 Task: Add an event with the title Webinar: Advanced SEO Tactics, date ''2023/12/05'', time 7:00 AM to 9:00 AMand add a description: The retreat will kick off with an opening session where participants will be introduced to the objectives and benefits of team building. The facilitators will create a positive and inclusive environment, setting the tone for open communication, respect, and mutual support.Select event color  Peacock . Add location for the event as: Grand Hyatt Tokyo, Japan, logged in from the account softage.3@softage.netand send the event invitation to softage.10@softage.net and softage.1@softage.net. Set a reminder for the event Doesn''t repeat
Action: Mouse moved to (27, 83)
Screenshot: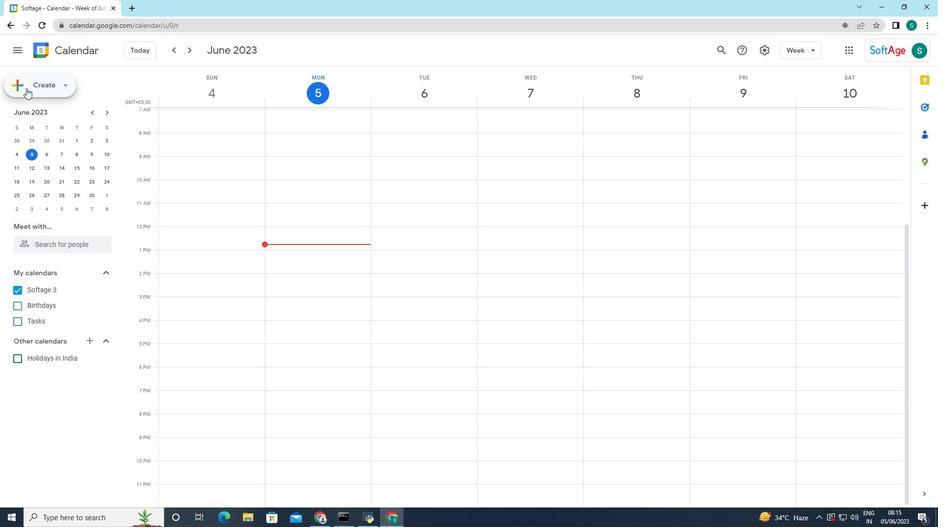 
Action: Mouse pressed left at (27, 83)
Screenshot: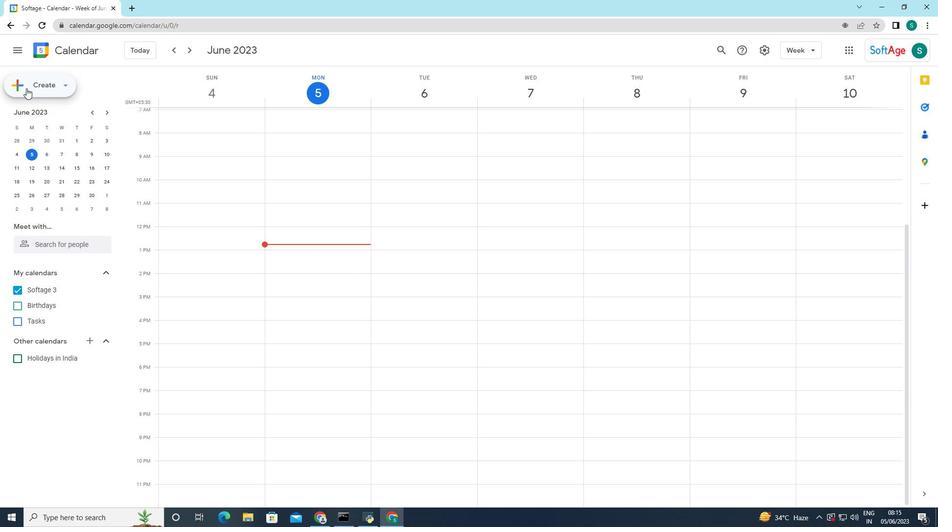 
Action: Mouse moved to (38, 114)
Screenshot: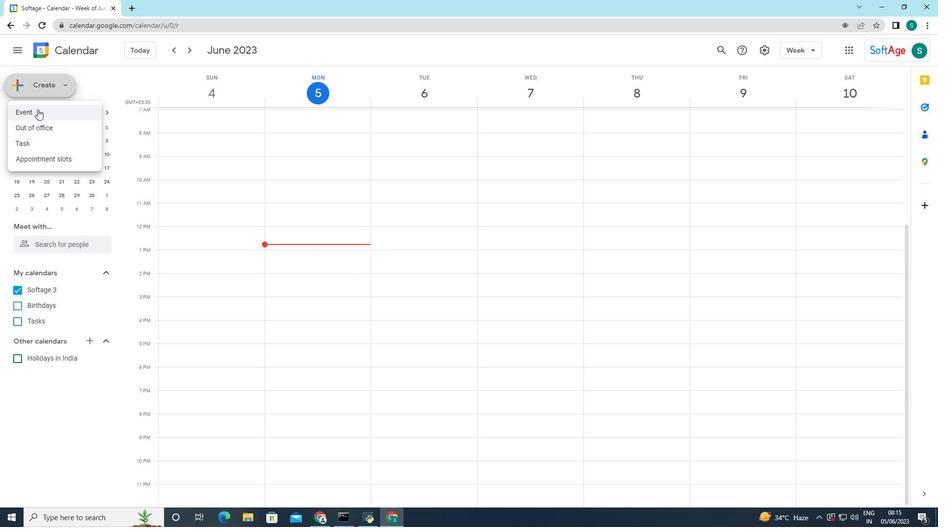 
Action: Mouse pressed left at (38, 114)
Screenshot: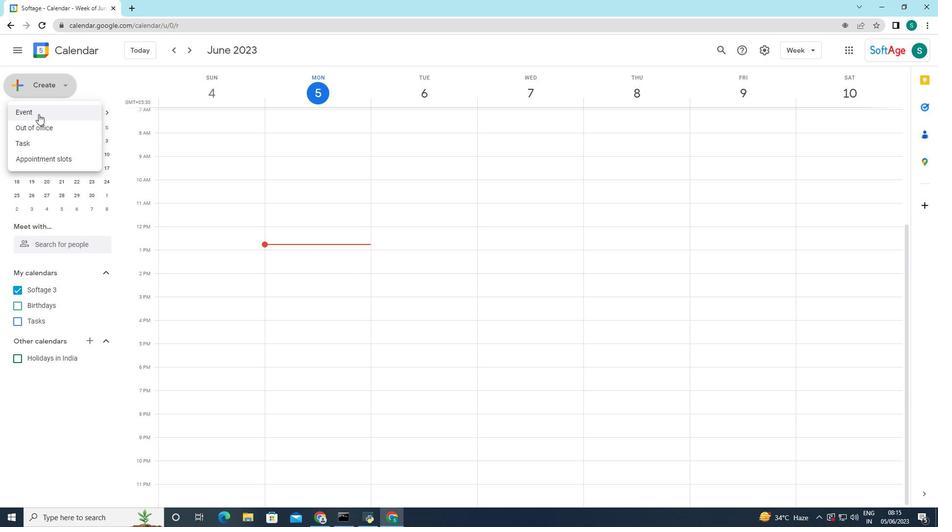 
Action: Mouse moved to (187, 378)
Screenshot: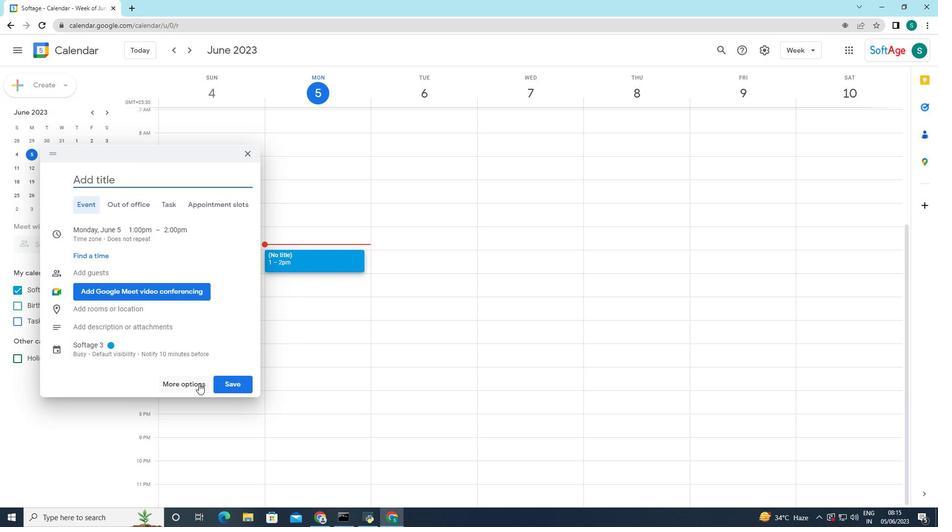 
Action: Mouse pressed left at (187, 378)
Screenshot: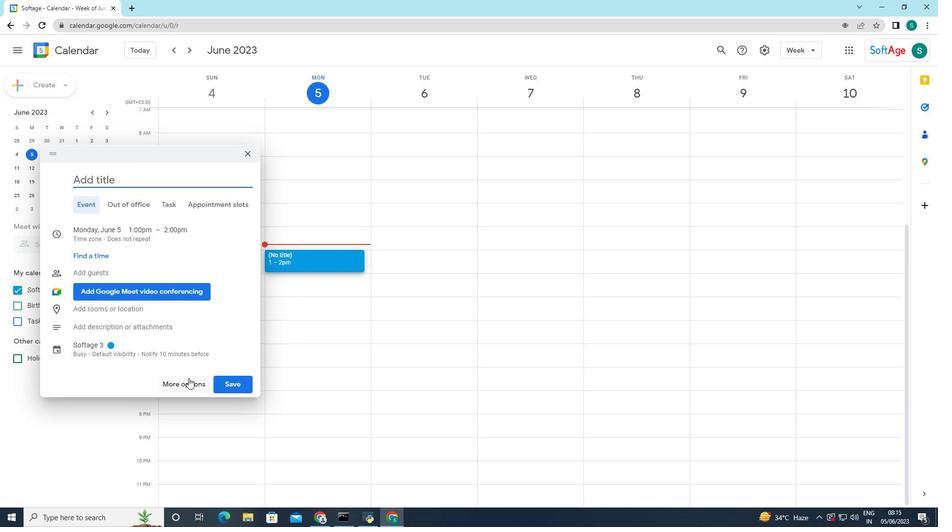 
Action: Mouse moved to (60, 50)
Screenshot: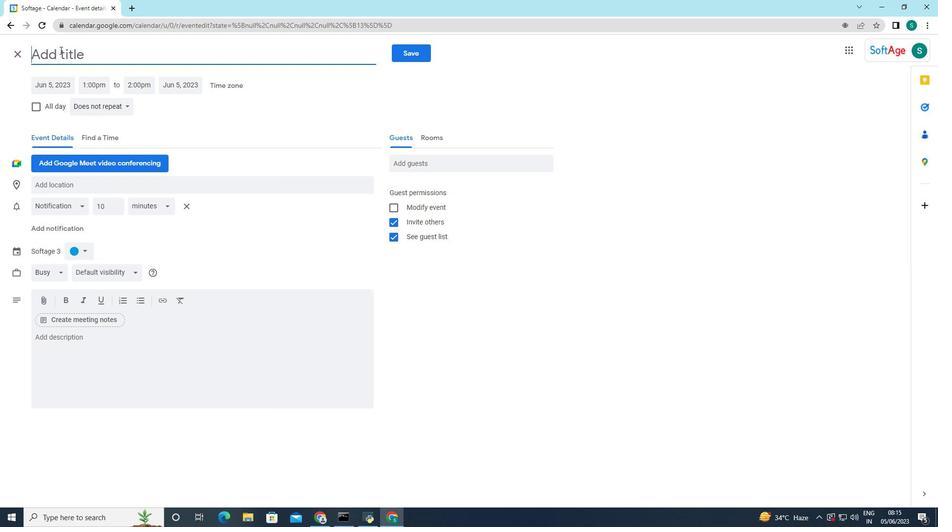 
Action: Mouse pressed left at (60, 50)
Screenshot: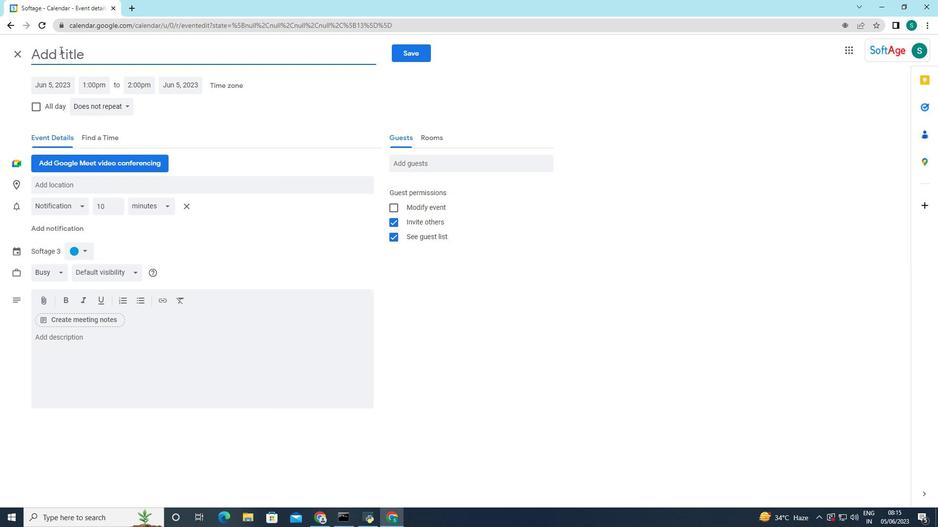 
Action: Key pressed <Key.caps_lock>W<Key.caps_lock>eb<Key.caps_lock><Key.caps_lock>inar<Key.shift_r>:<Key.space><Key.caps_lock>A<Key.caps_lock>dvanced<Key.space><Key.caps_lock>SEO<Key.caps_lock><Key.space><Key.caps_lock>T<Key.caps_lock>r<Key.backspace>actics
Screenshot: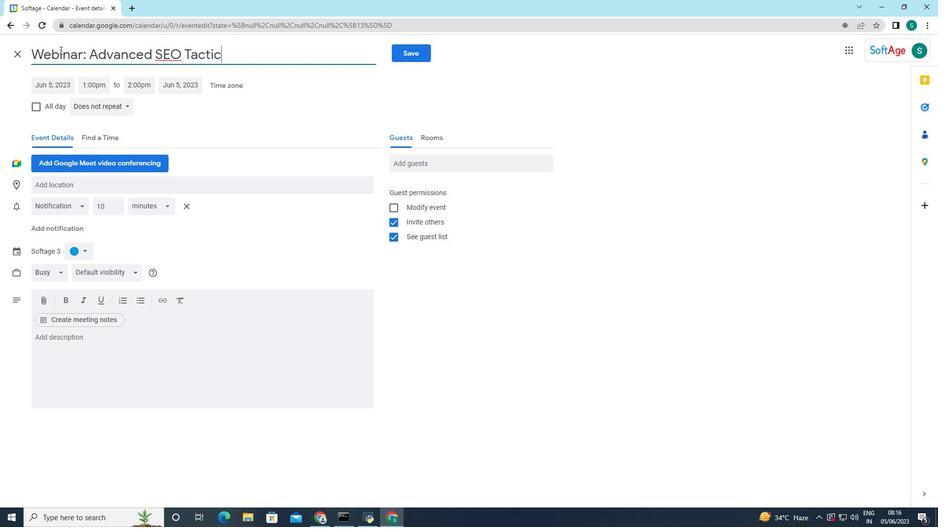 
Action: Mouse moved to (224, 109)
Screenshot: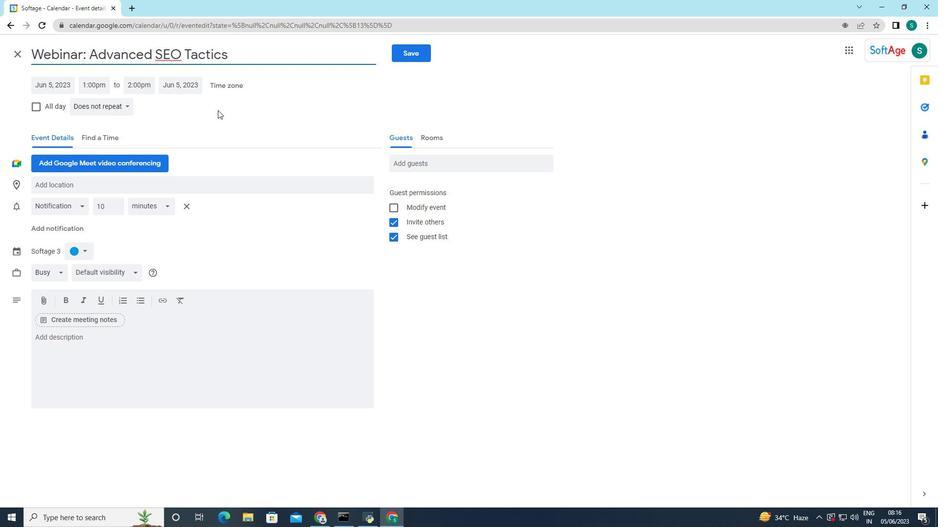 
Action: Mouse pressed left at (224, 109)
Screenshot: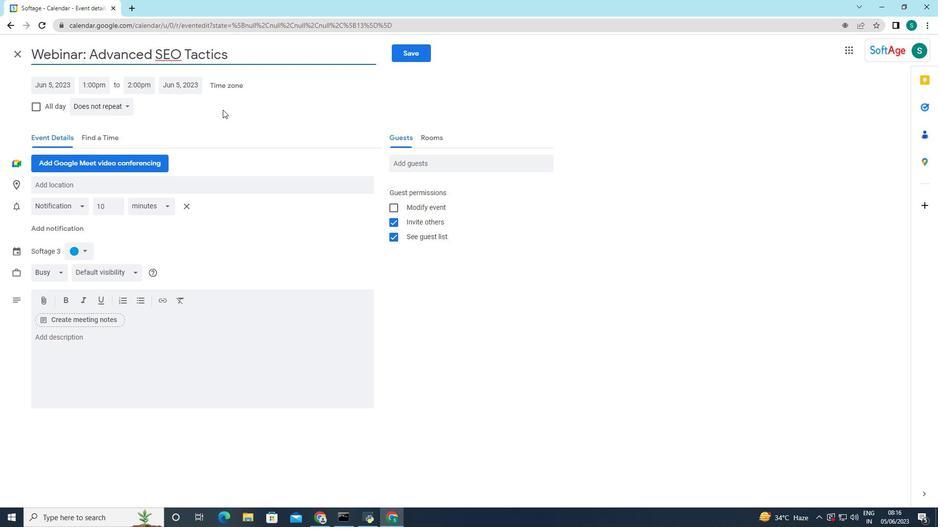 
Action: Mouse moved to (57, 87)
Screenshot: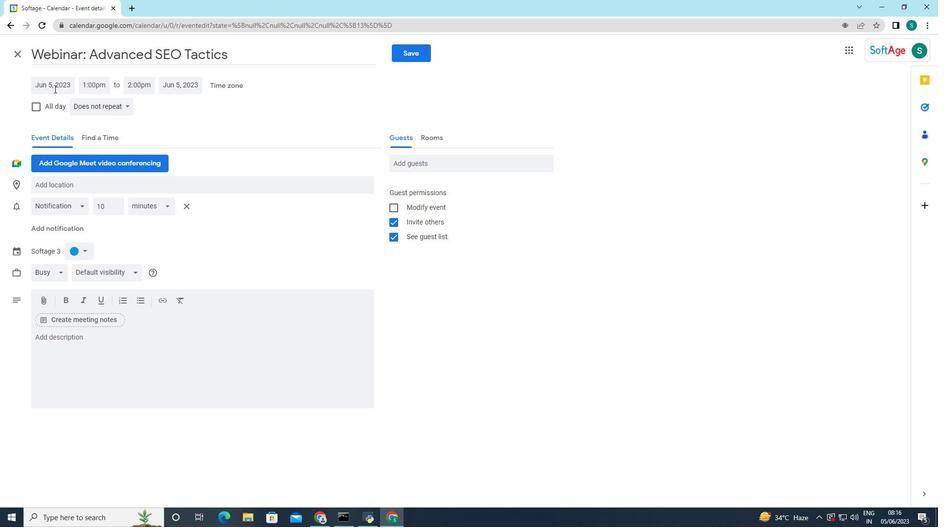 
Action: Mouse pressed left at (57, 87)
Screenshot: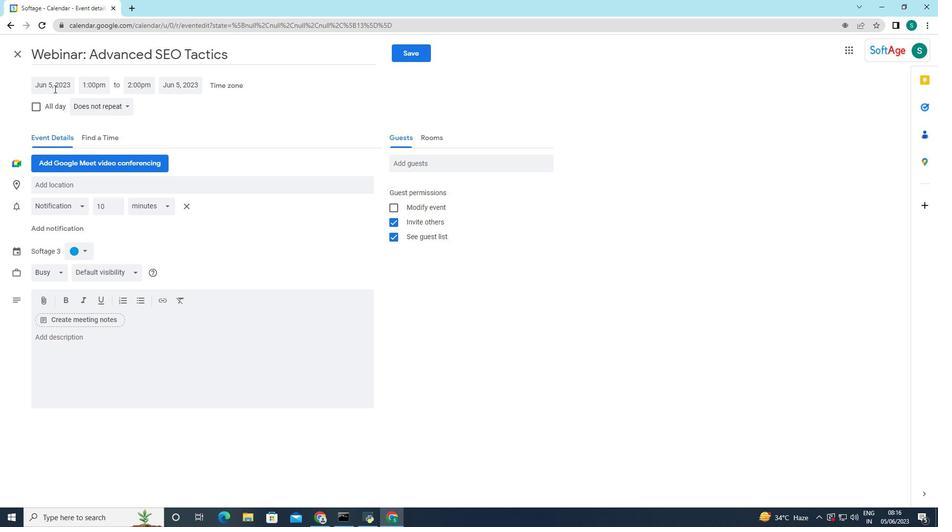 
Action: Mouse moved to (152, 106)
Screenshot: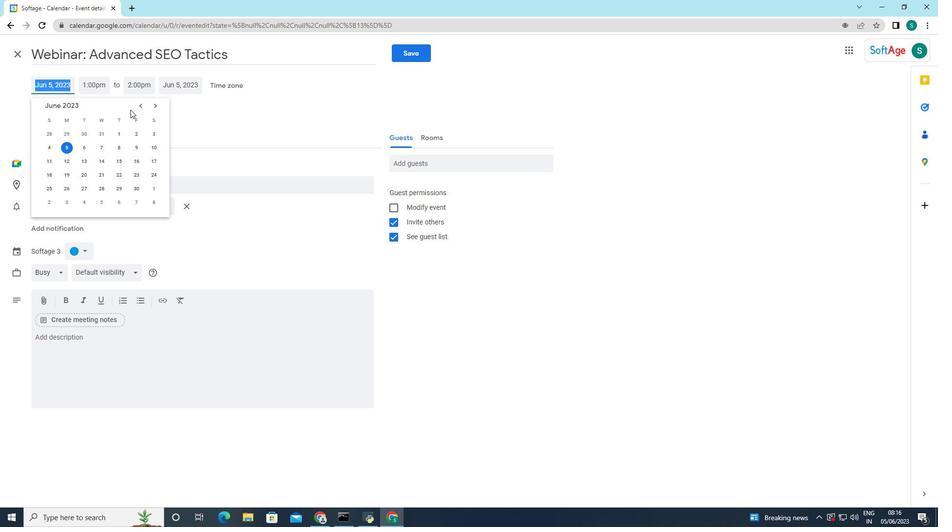 
Action: Mouse pressed left at (152, 106)
Screenshot: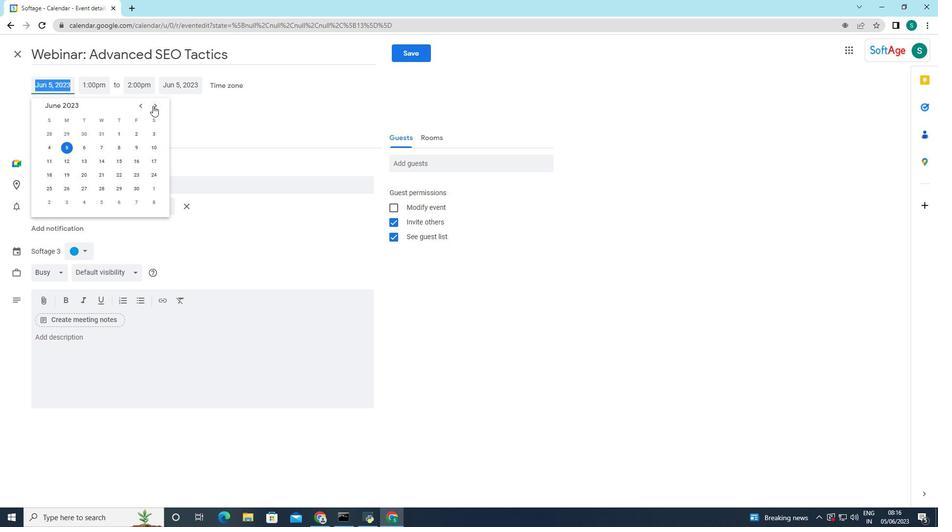 
Action: Mouse pressed left at (152, 106)
Screenshot: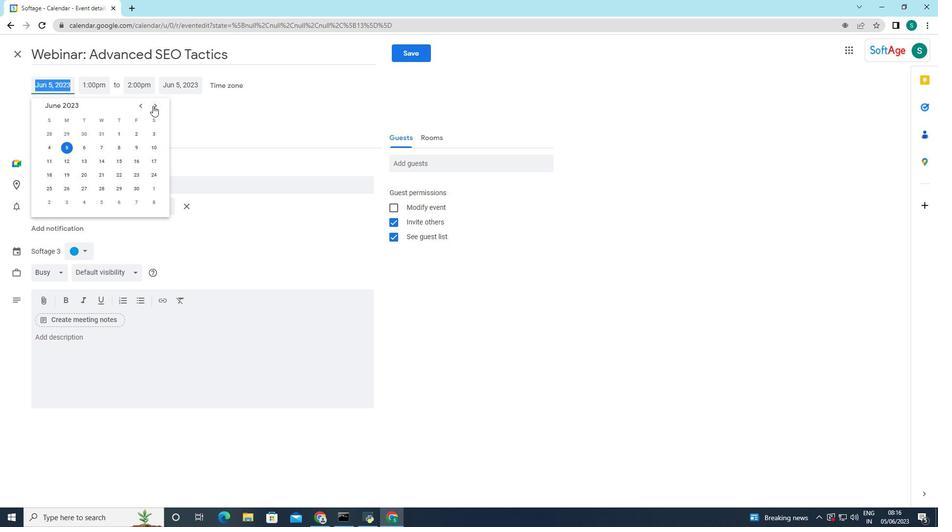 
Action: Mouse pressed left at (152, 106)
Screenshot: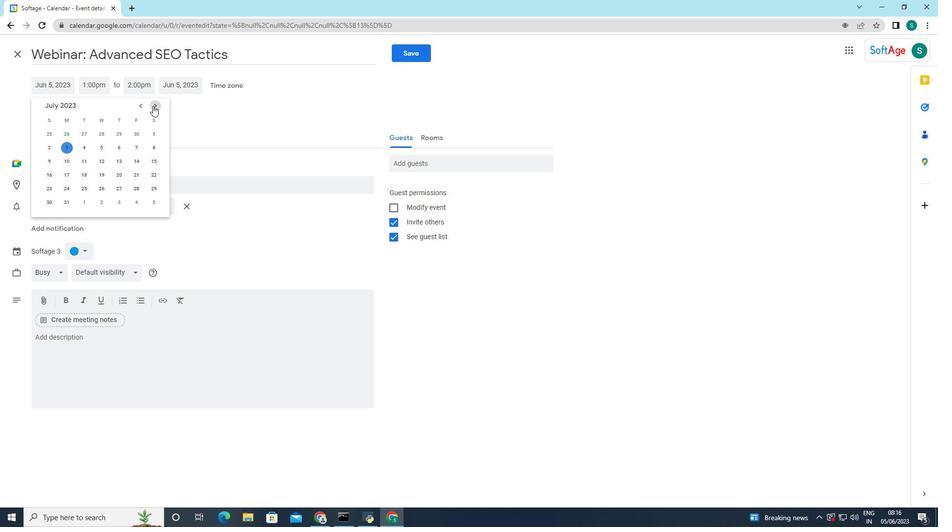 
Action: Mouse pressed left at (152, 106)
Screenshot: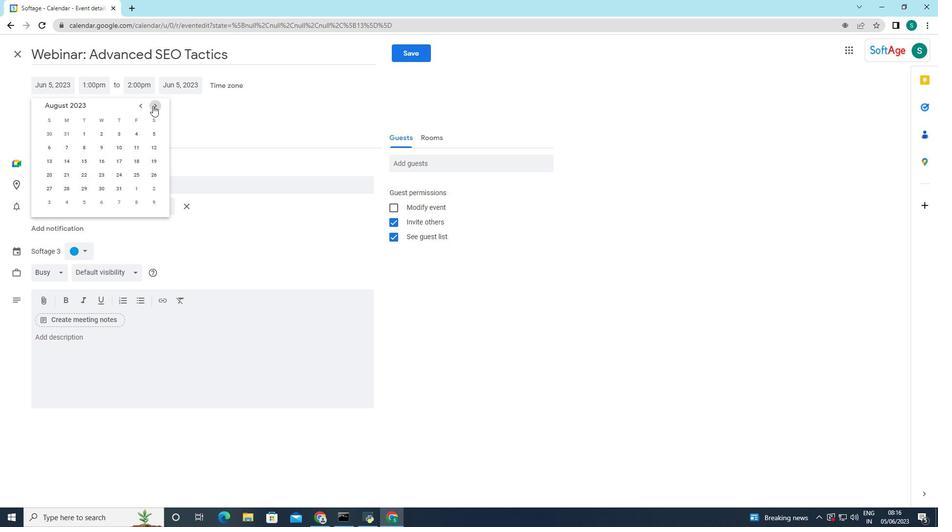 
Action: Mouse pressed left at (152, 106)
Screenshot: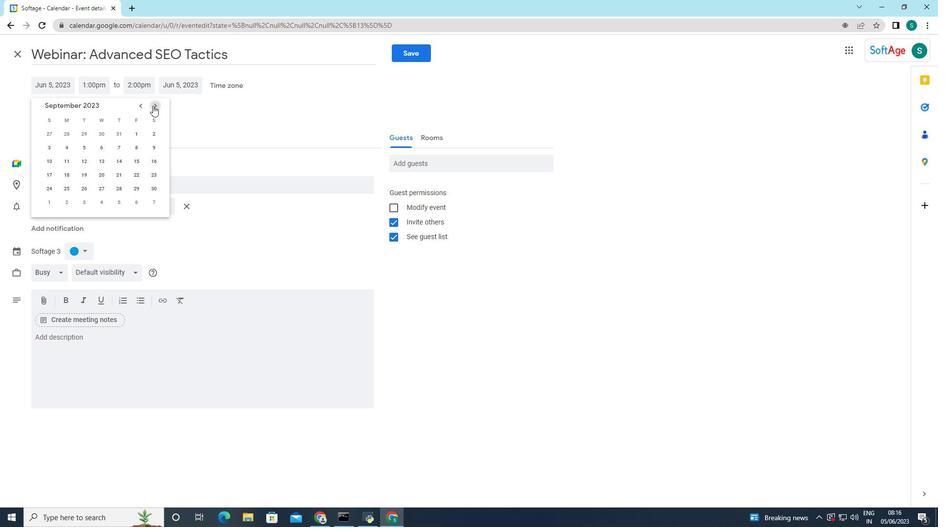 
Action: Mouse pressed left at (152, 106)
Screenshot: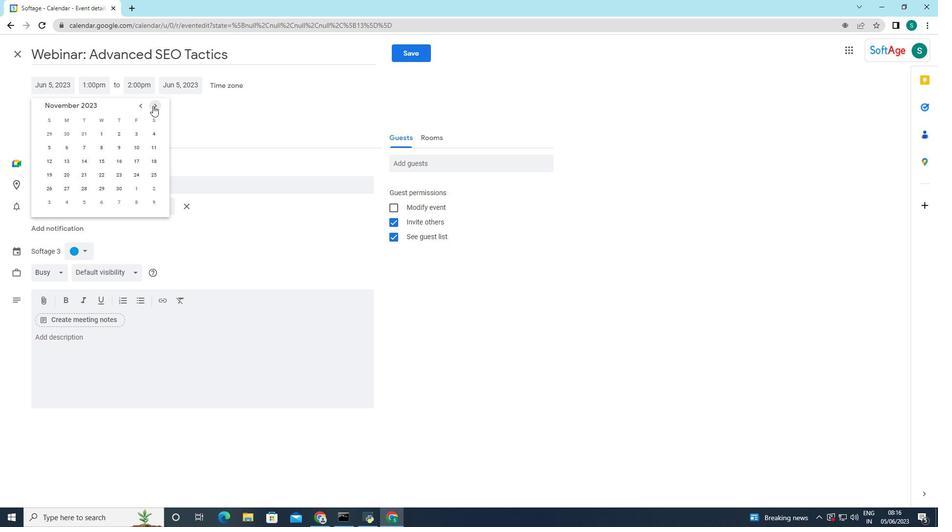 
Action: Mouse pressed left at (152, 106)
Screenshot: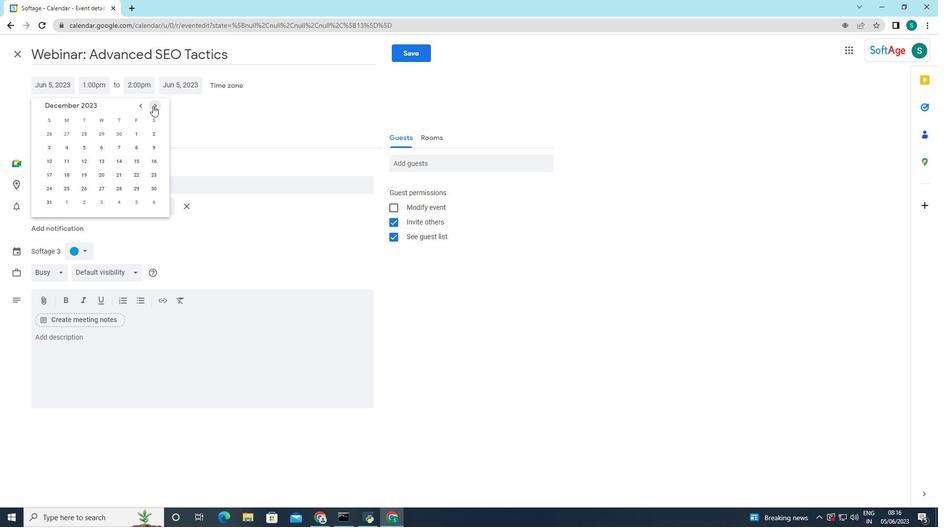 
Action: Mouse pressed left at (152, 106)
Screenshot: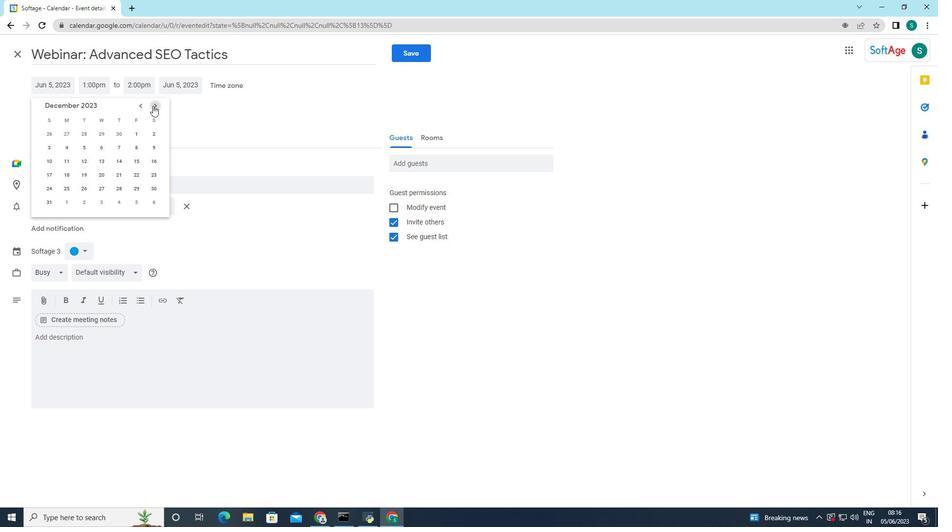 
Action: Mouse pressed left at (152, 106)
Screenshot: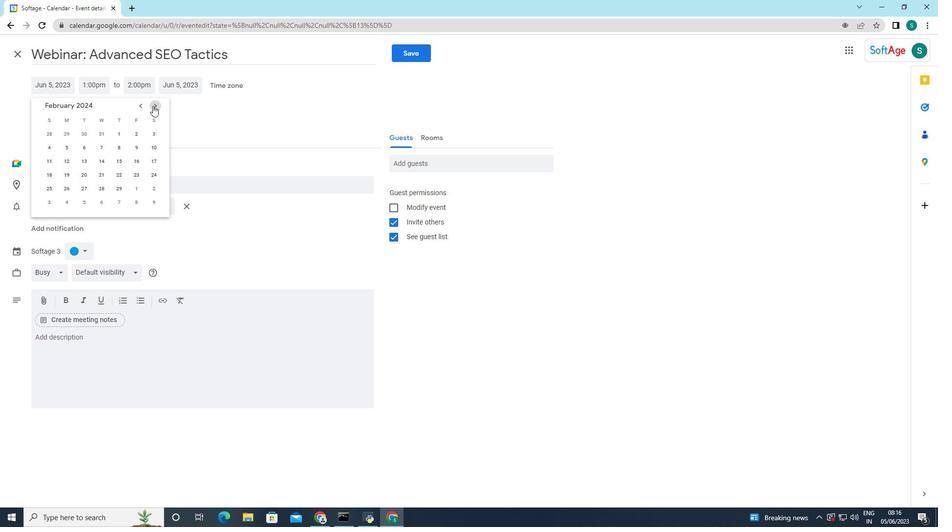 
Action: Mouse moved to (144, 106)
Screenshot: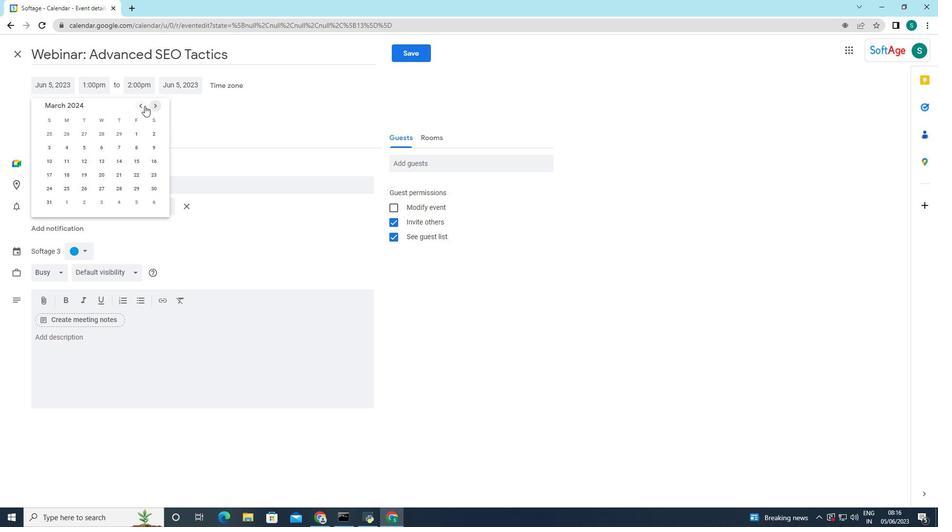 
Action: Mouse pressed left at (144, 106)
Screenshot: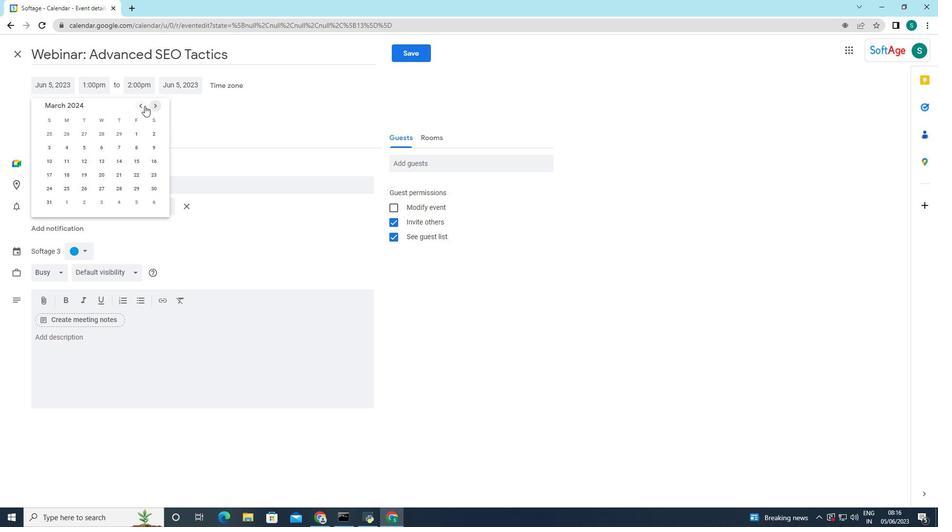 
Action: Mouse pressed left at (144, 106)
Screenshot: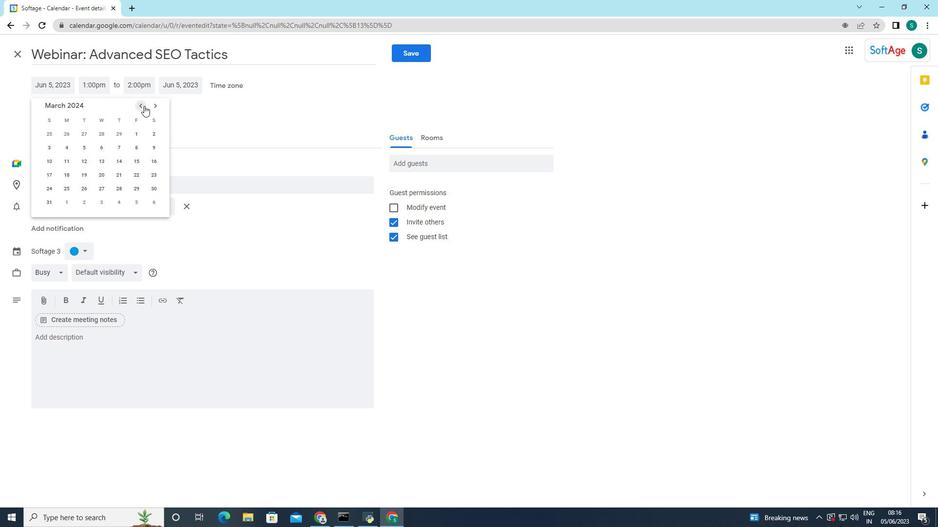 
Action: Mouse pressed left at (144, 106)
Screenshot: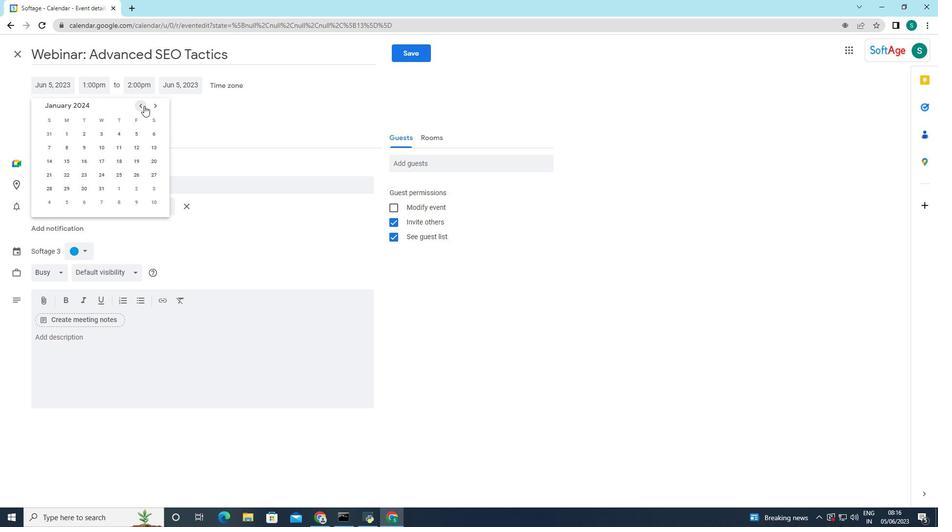 
Action: Mouse moved to (80, 150)
Screenshot: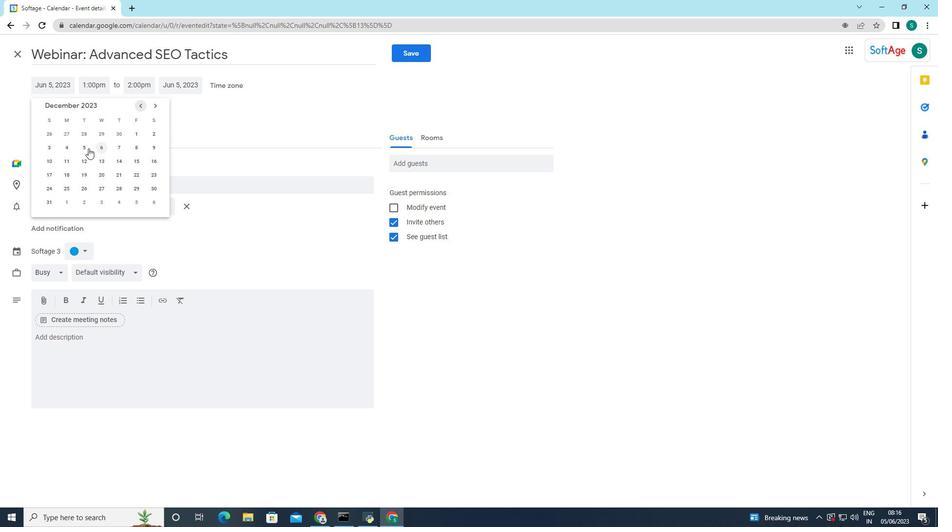 
Action: Mouse pressed left at (80, 150)
Screenshot: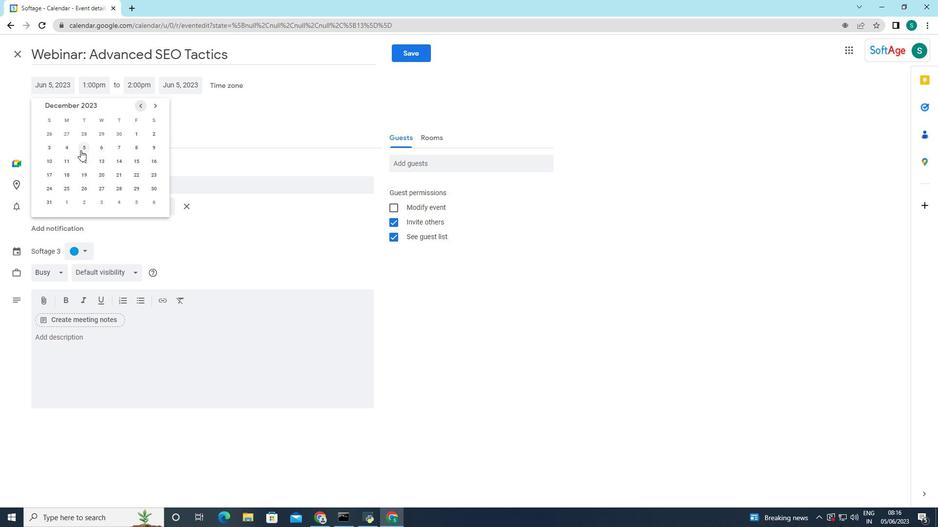 
Action: Mouse moved to (83, 85)
Screenshot: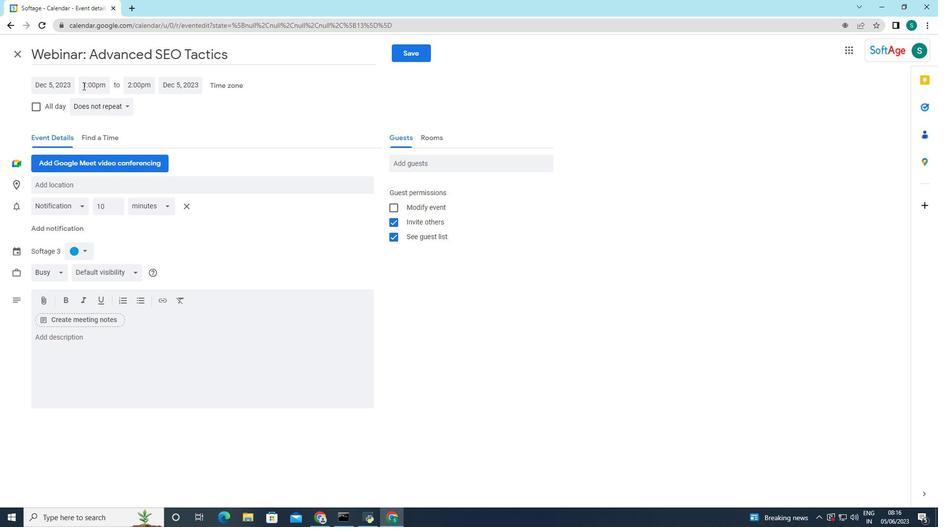 
Action: Mouse pressed left at (83, 85)
Screenshot: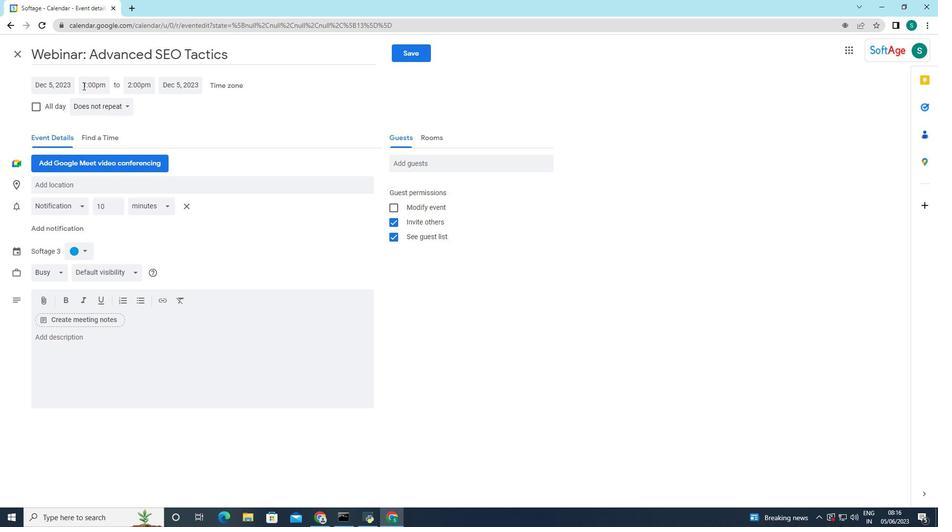 
Action: Mouse moved to (108, 127)
Screenshot: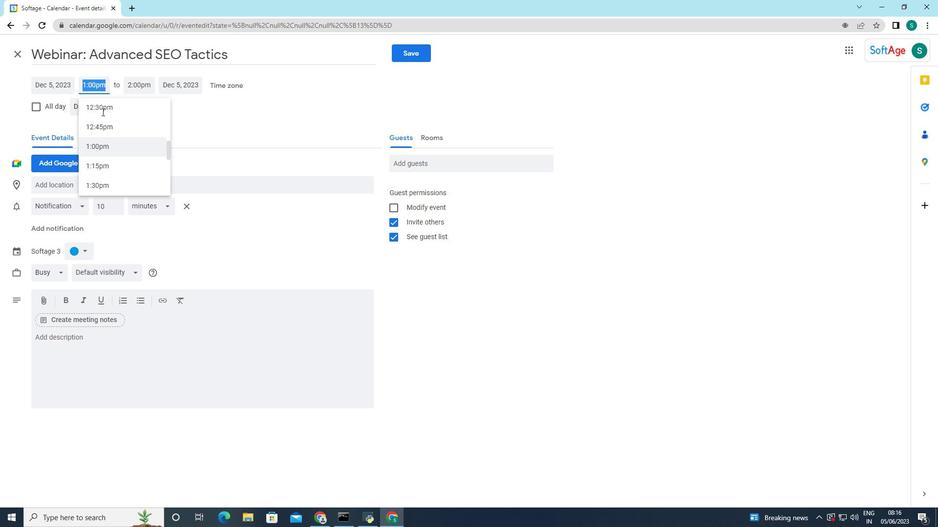 
Action: Mouse scrolled (108, 128) with delta (0, 0)
Screenshot: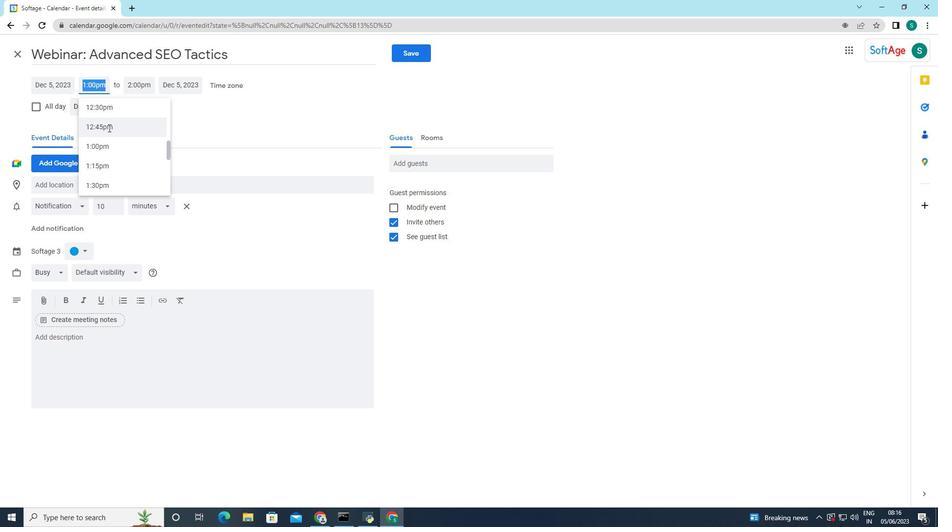 
Action: Mouse scrolled (108, 128) with delta (0, 0)
Screenshot: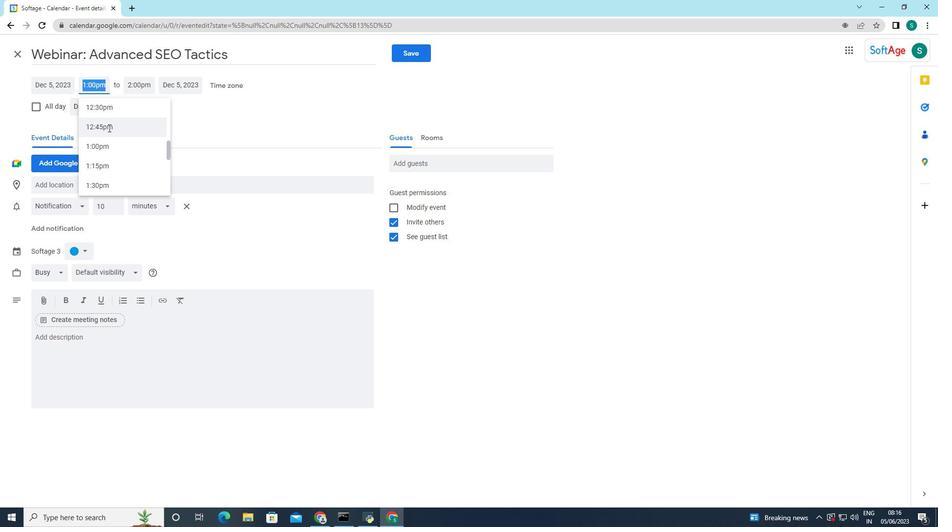 
Action: Mouse scrolled (108, 128) with delta (0, 0)
Screenshot: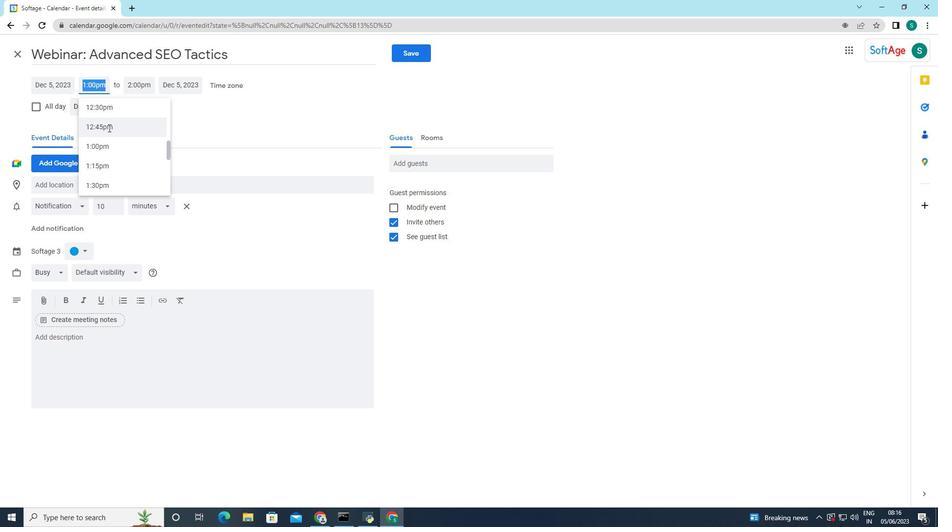 
Action: Mouse scrolled (108, 128) with delta (0, 0)
Screenshot: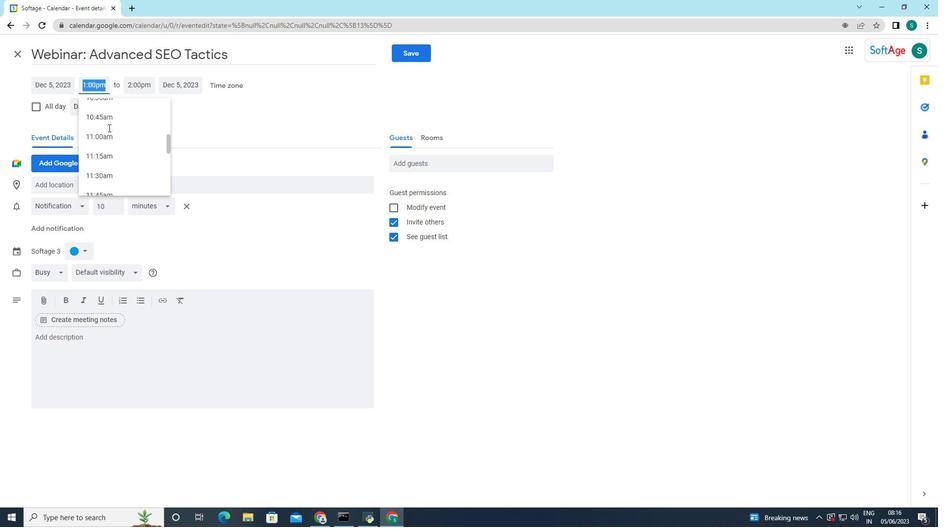 
Action: Mouse scrolled (108, 128) with delta (0, 0)
Screenshot: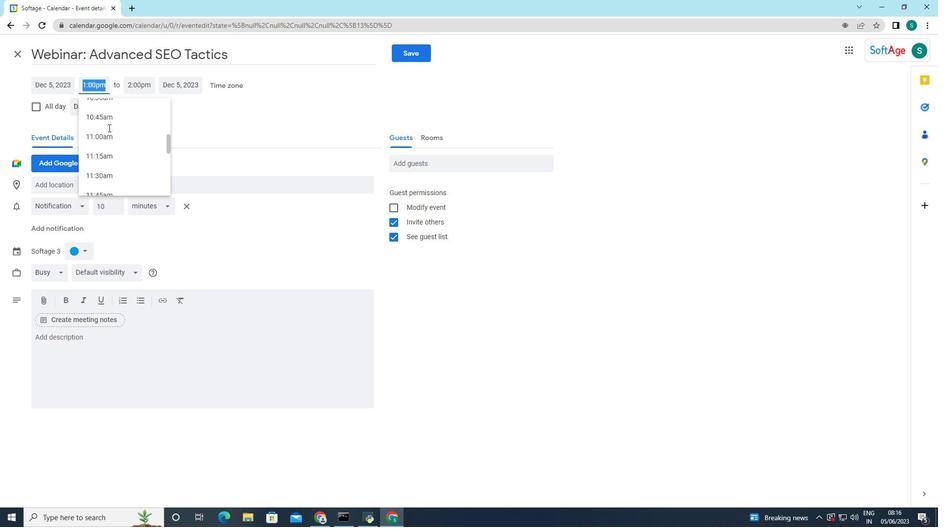
Action: Mouse scrolled (108, 128) with delta (0, 0)
Screenshot: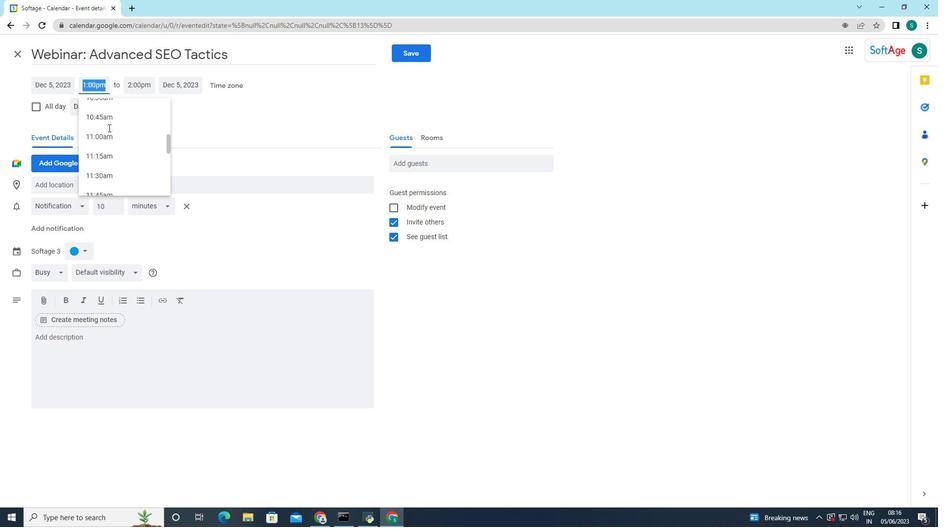 
Action: Mouse scrolled (108, 128) with delta (0, 0)
Screenshot: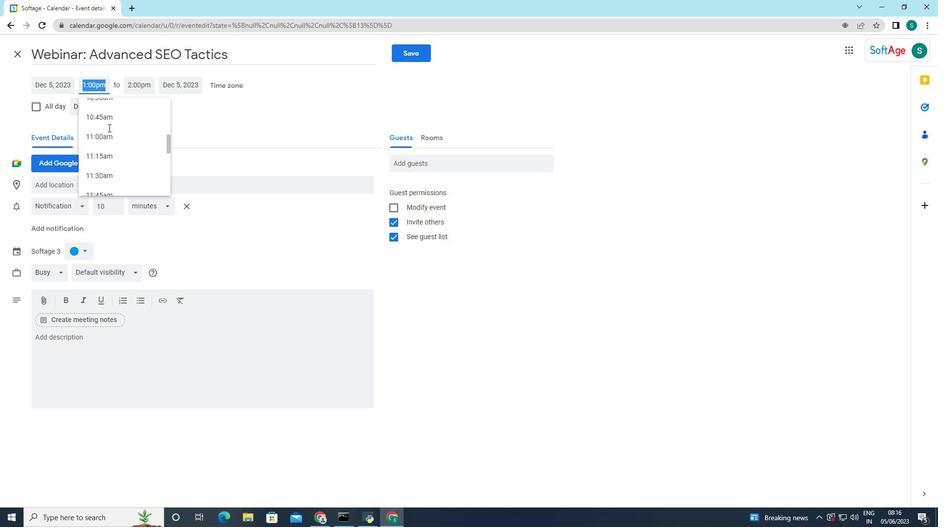 
Action: Mouse moved to (107, 142)
Screenshot: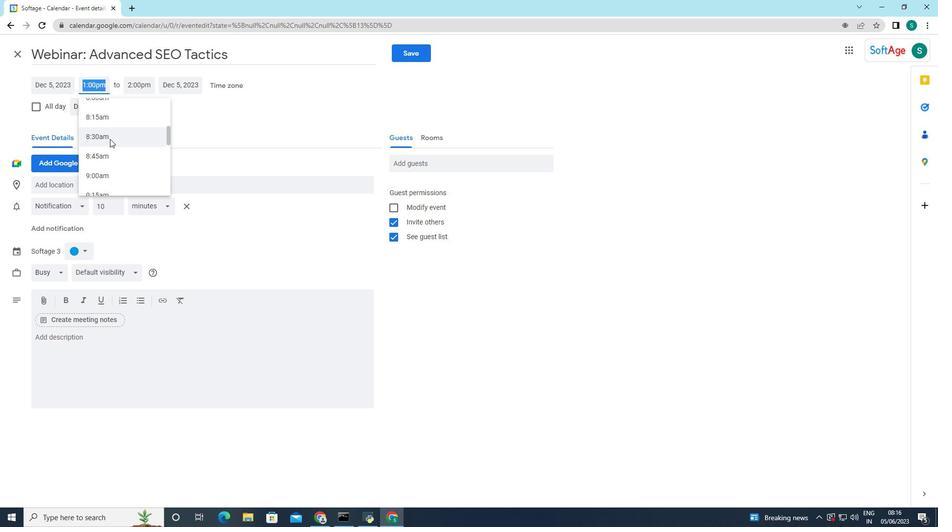 
Action: Mouse scrolled (107, 142) with delta (0, 0)
Screenshot: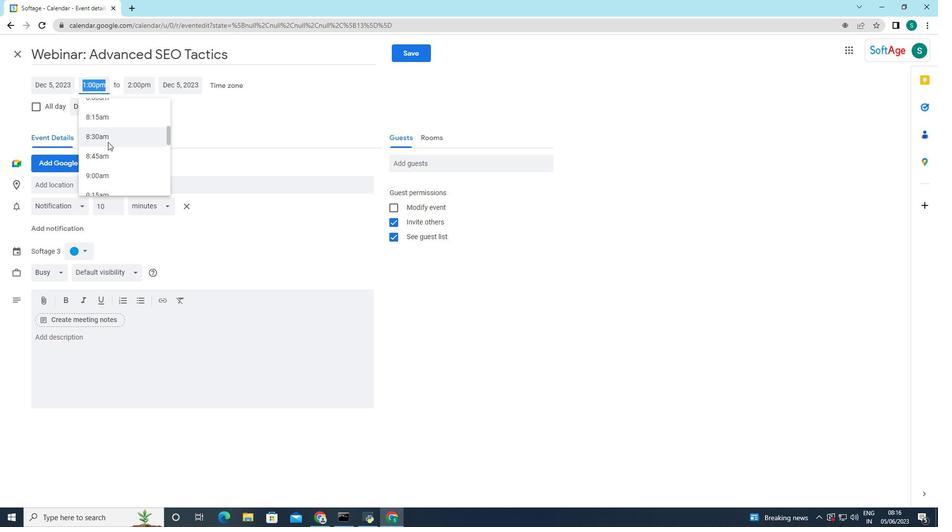 
Action: Mouse scrolled (107, 142) with delta (0, 0)
Screenshot: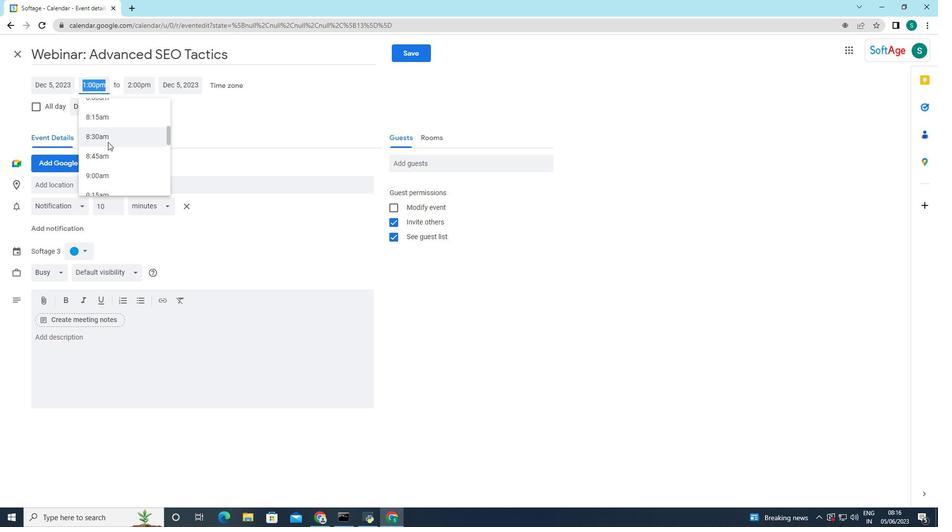 
Action: Mouse moved to (99, 122)
Screenshot: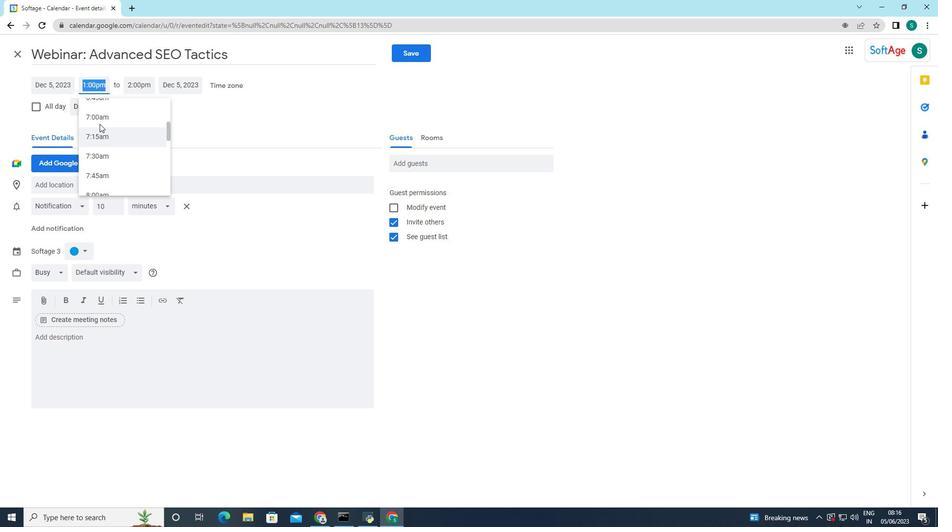 
Action: Mouse pressed left at (99, 122)
Screenshot: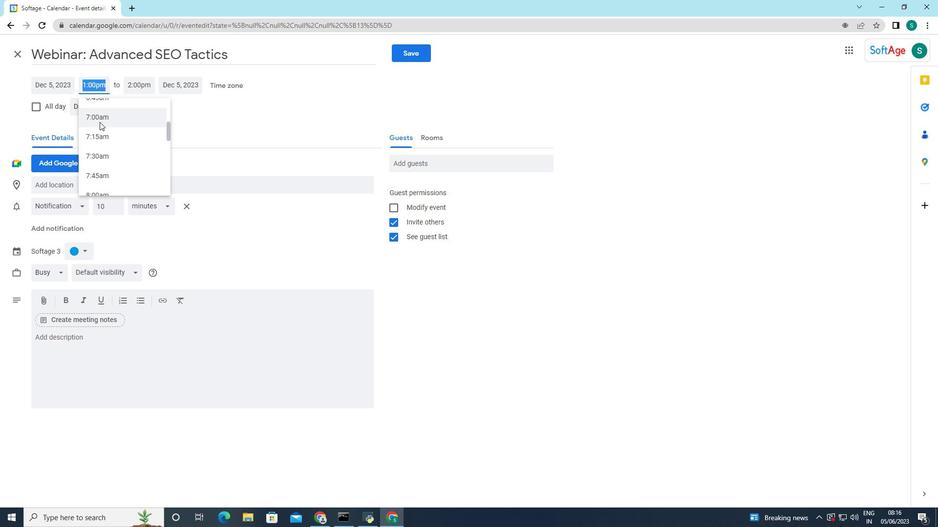 
Action: Mouse moved to (148, 85)
Screenshot: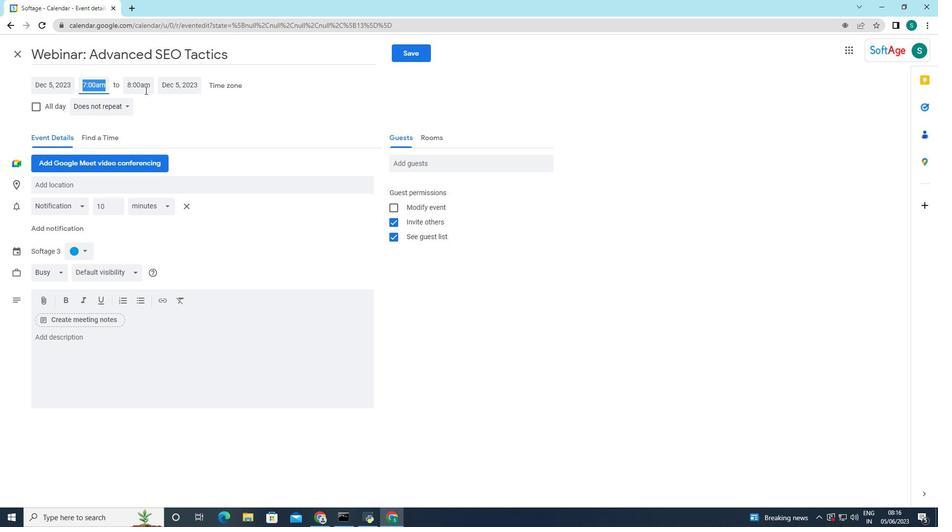 
Action: Mouse pressed left at (148, 85)
Screenshot: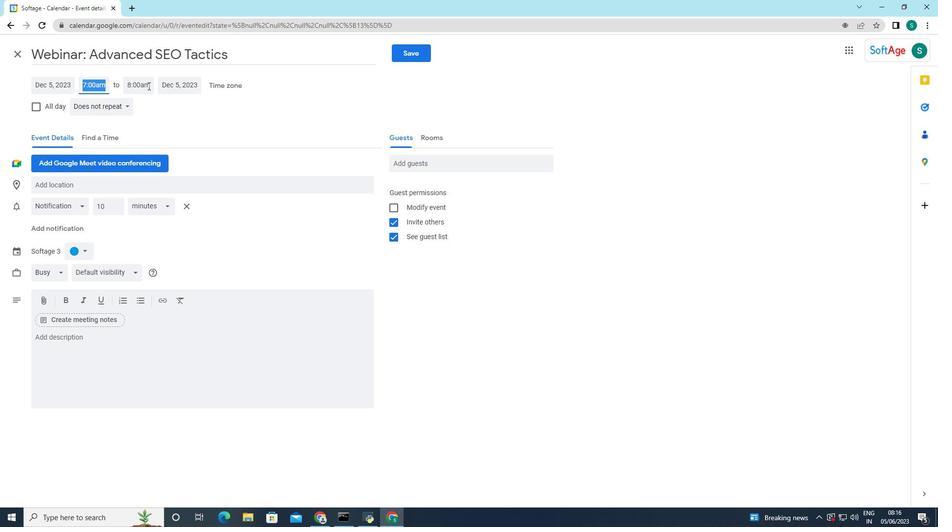 
Action: Mouse moved to (152, 133)
Screenshot: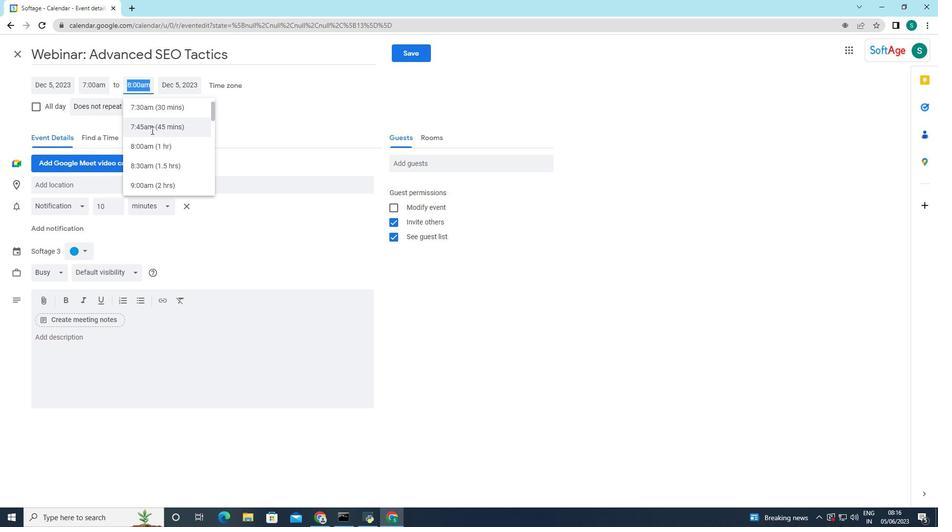 
Action: Mouse scrolled (152, 133) with delta (0, 0)
Screenshot: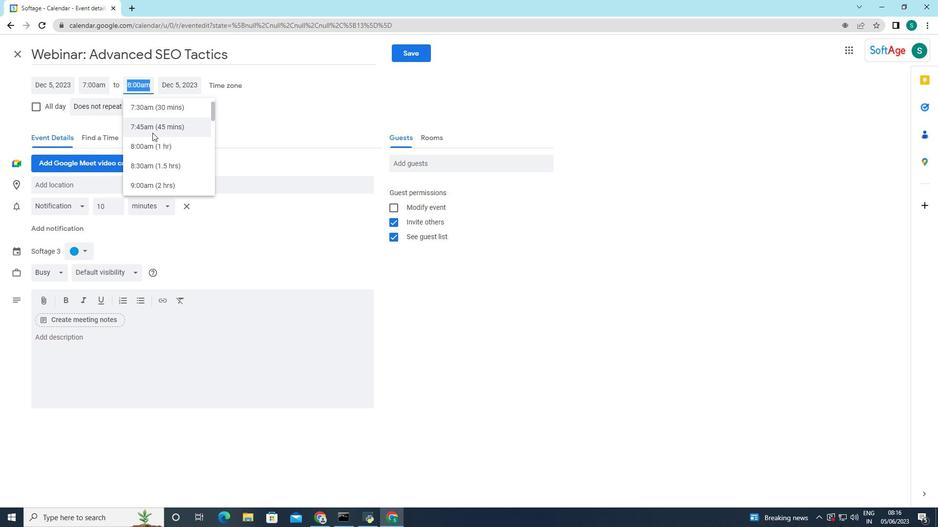 
Action: Mouse moved to (152, 134)
Screenshot: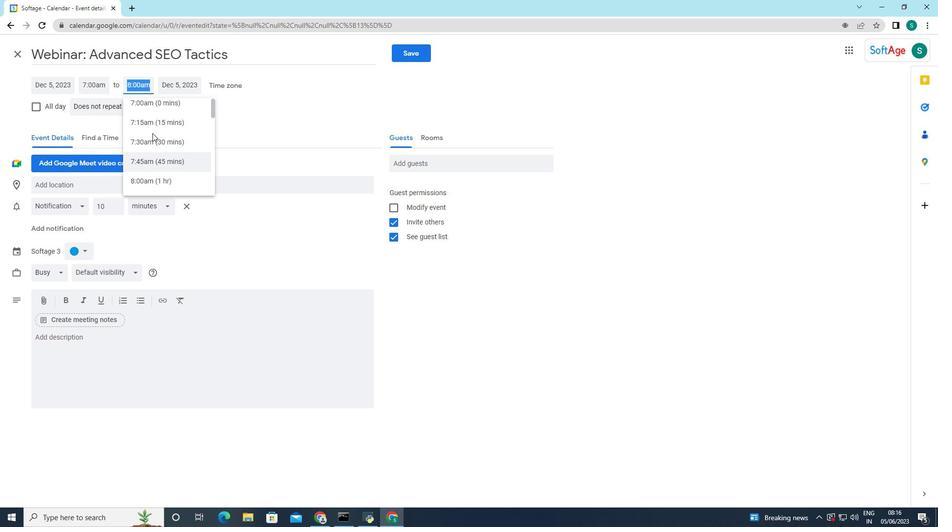 
Action: Mouse scrolled (152, 133) with delta (0, 0)
Screenshot: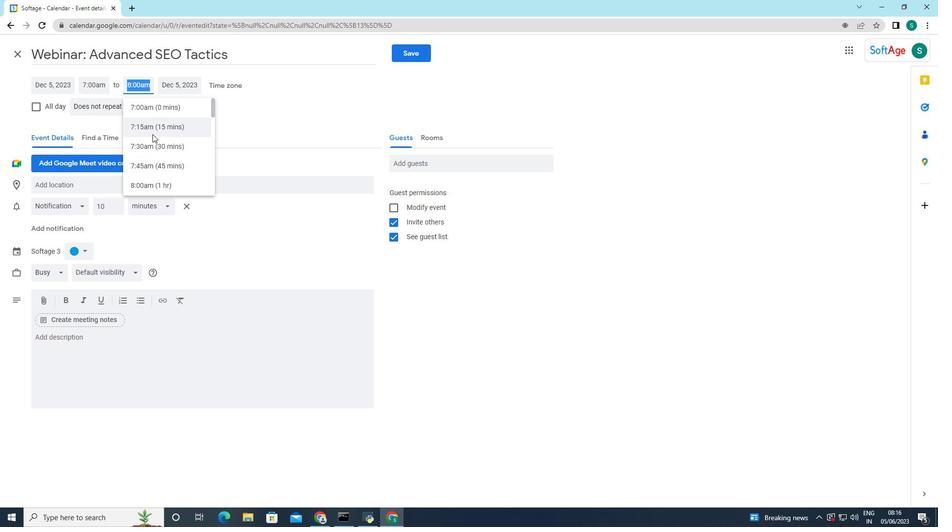 
Action: Mouse scrolled (152, 133) with delta (0, 0)
Screenshot: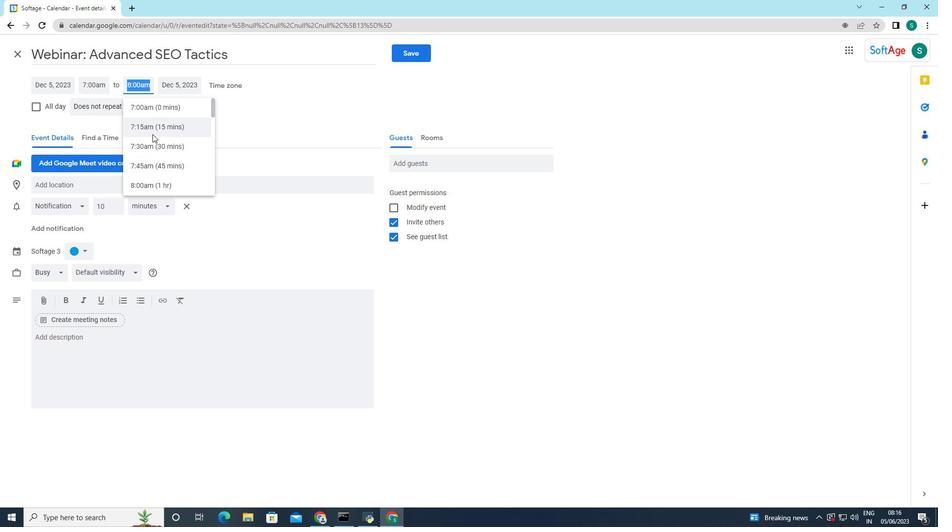 
Action: Mouse scrolled (152, 133) with delta (0, 0)
Screenshot: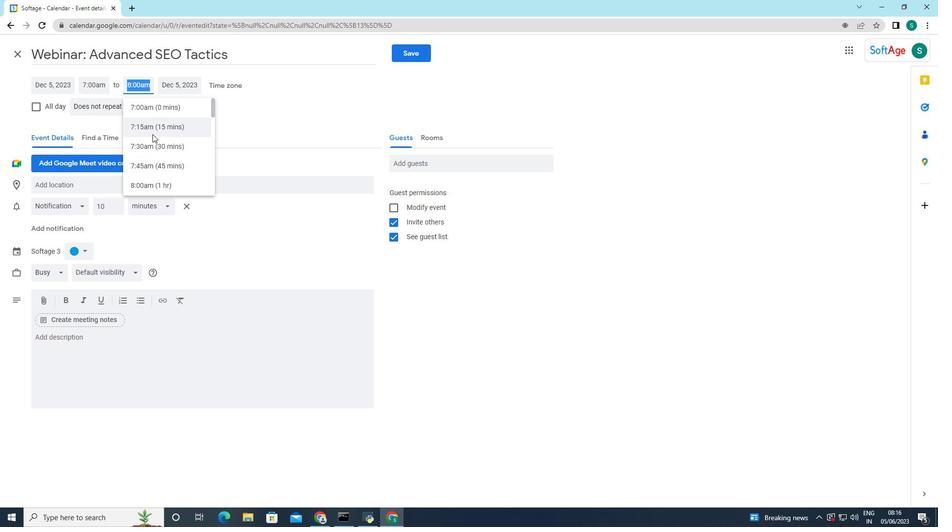 
Action: Mouse moved to (152, 143)
Screenshot: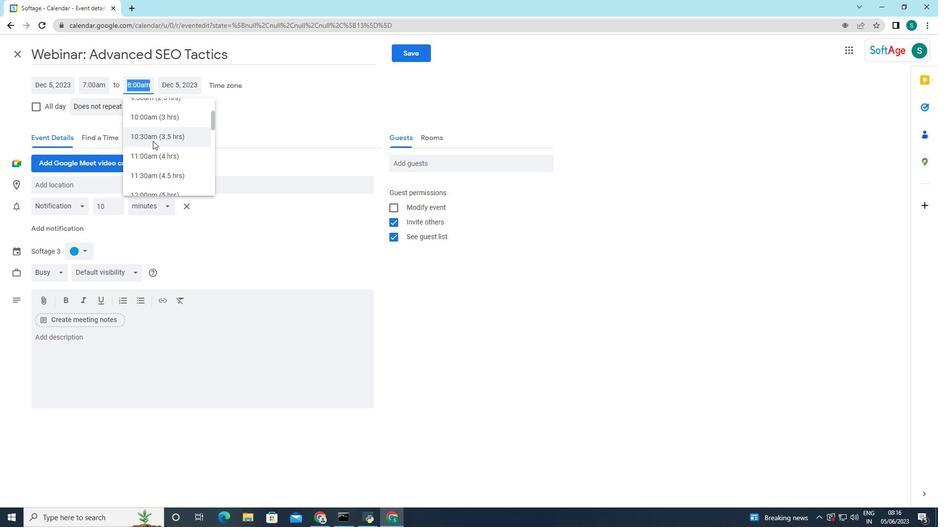 
Action: Mouse scrolled (152, 143) with delta (0, 0)
Screenshot: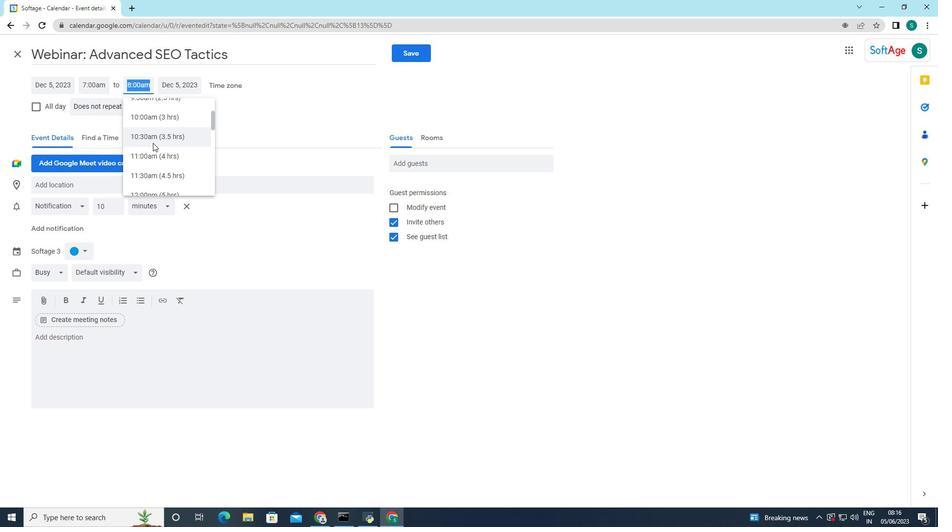 
Action: Mouse moved to (146, 132)
Screenshot: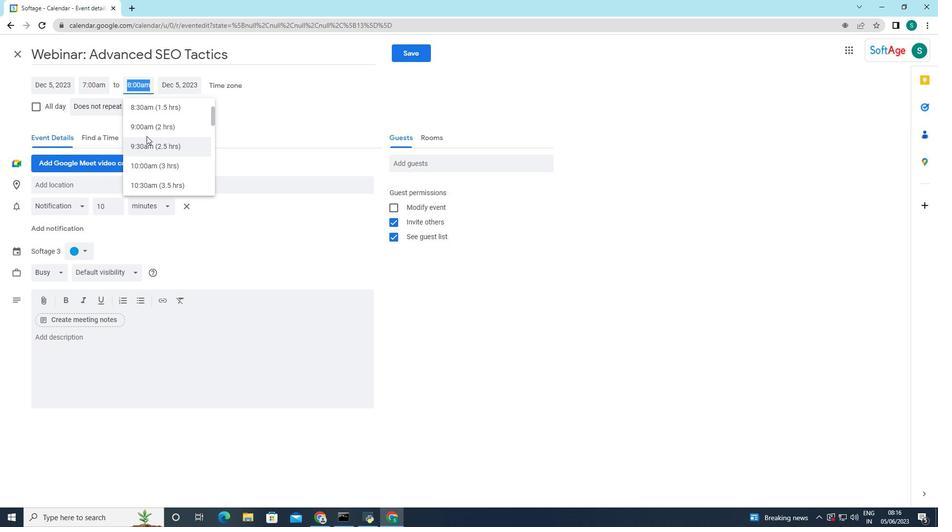 
Action: Mouse pressed left at (146, 132)
Screenshot: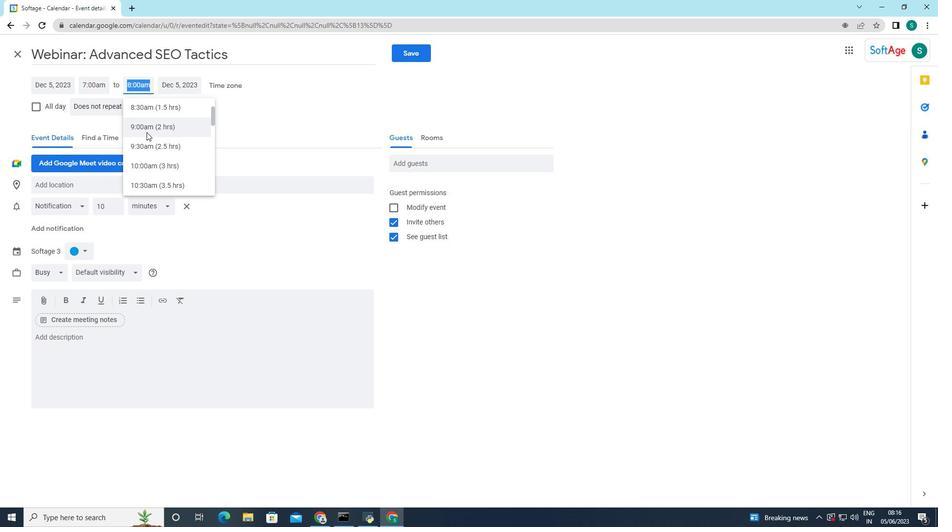 
Action: Mouse moved to (215, 125)
Screenshot: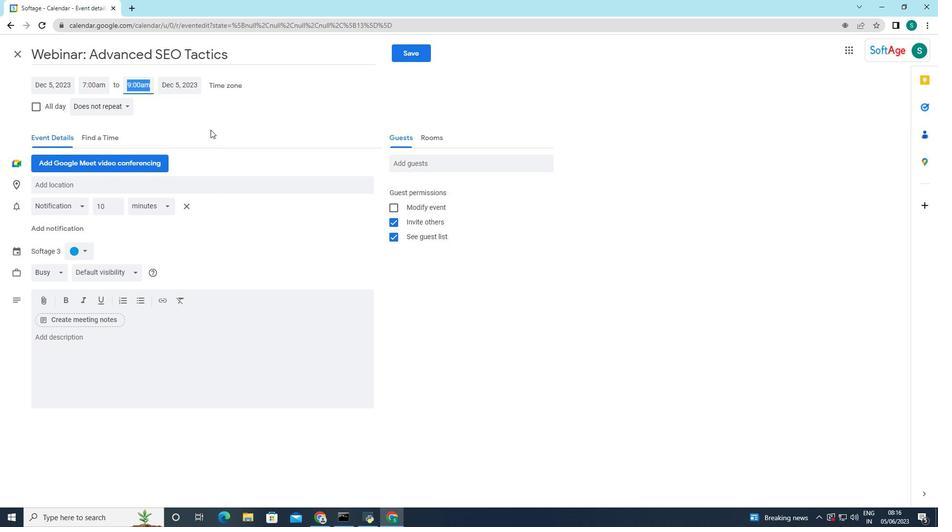 
Action: Mouse pressed left at (215, 125)
Screenshot: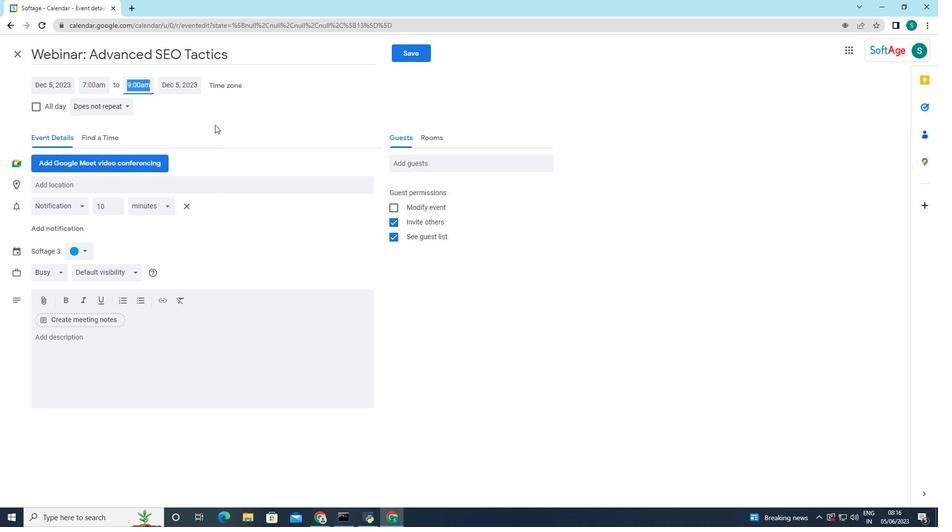 
Action: Mouse moved to (165, 256)
Screenshot: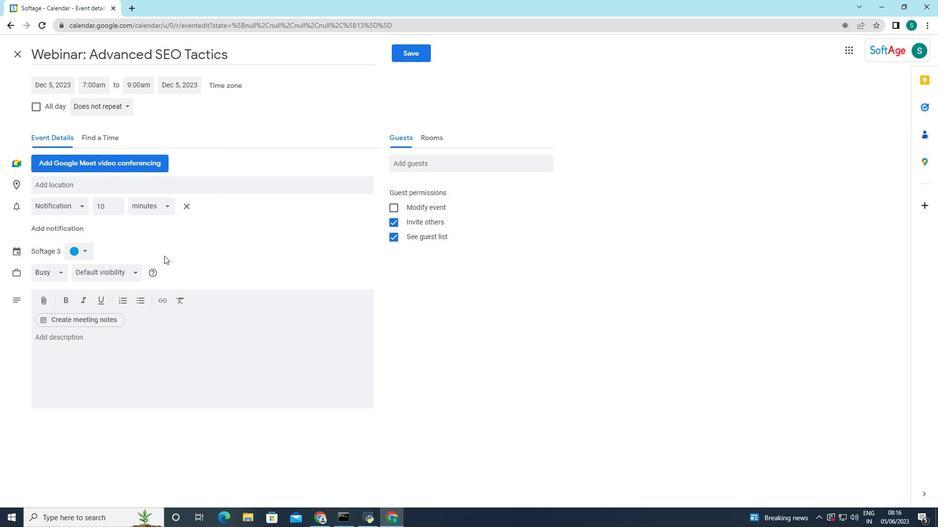 
Action: Mouse scrolled (165, 256) with delta (0, 0)
Screenshot: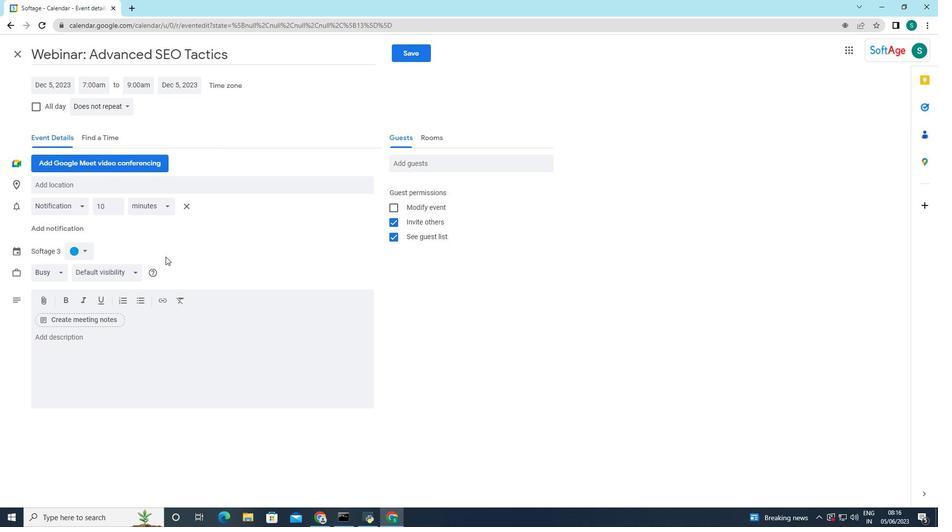 
Action: Mouse moved to (74, 344)
Screenshot: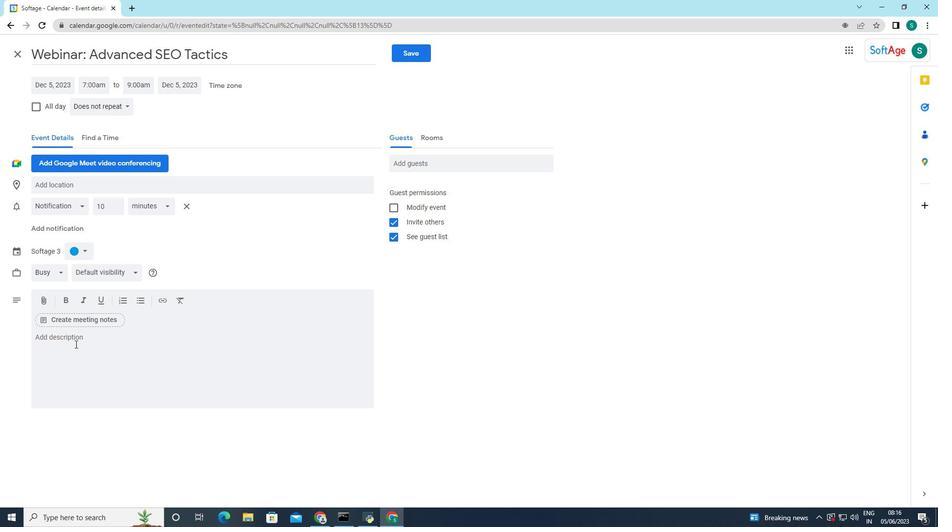 
Action: Mouse pressed left at (74, 344)
Screenshot: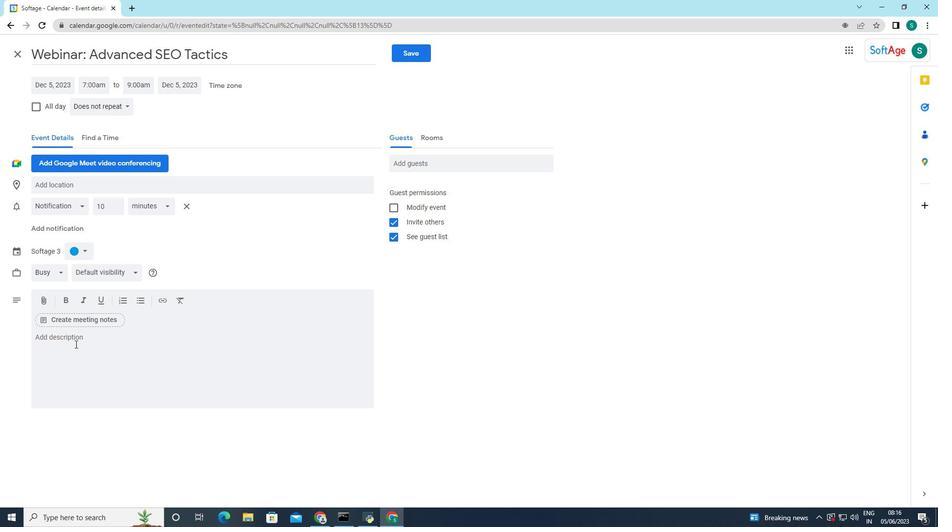 
Action: Key pressed <Key.caps_lock>T<Key.caps_lock>he<Key.space>retreat<Key.space>will<Key.space><Key.space><Key.backspace>kick<Key.space>off<Key.space>with<Key.space>an<Key.space>opening<Key.space>session<Key.space>where<Key.space>participants<Key.space>will<Key.space>be<Key.space>introduced<Key.space>to<Key.space>the<Key.space>objectives<Key.space>and<Key.space>benefits<Key.space>of<Key.space>team<Key.space>building.<Key.space><Key.caps_lock>T<Key.caps_lock>hed<Key.backspace><Key.space>facilitators<Key.space>will<Key.space>creat<Key.backspace>te<Key.space>a<Key.space>positive<Key.space>and<Key.space>inclisive<Key.space>e<Key.backspace><Key.backspace><Key.backspace><Key.backspace><Key.backspace><Key.backspace><Key.backspace>usive<Key.space>environment,<Key.space>setting<Key.space>the<Key.space>tone<Key.space>for<Key.space>open<Key.space>communication<Key.space><Key.backspace>,<Key.space>respect,<Key.space>and<Key.space>mutual<Key.space>support.
Screenshot: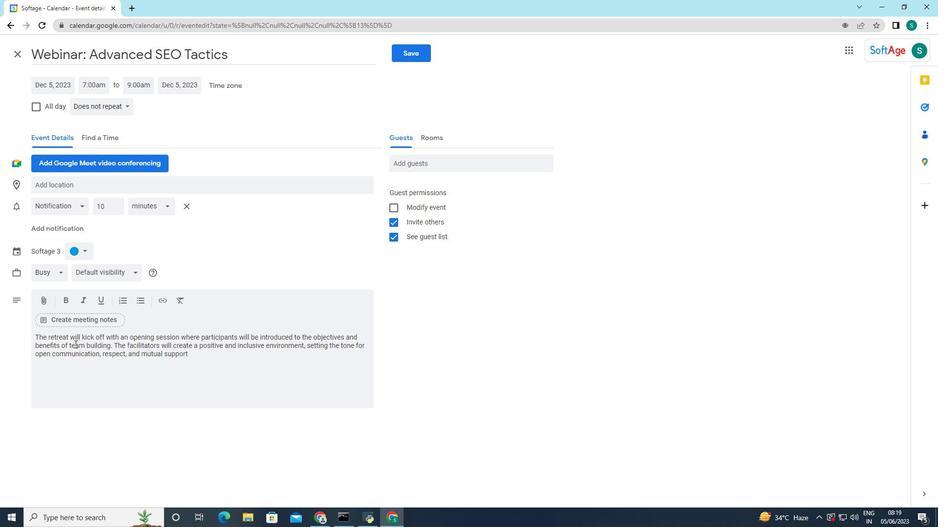 
Action: Mouse moved to (79, 249)
Screenshot: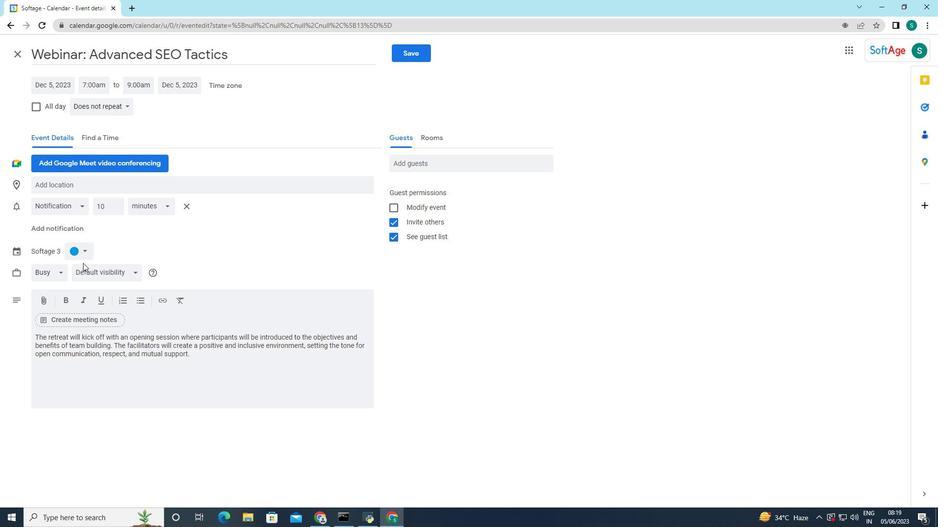 
Action: Mouse pressed left at (79, 249)
Screenshot: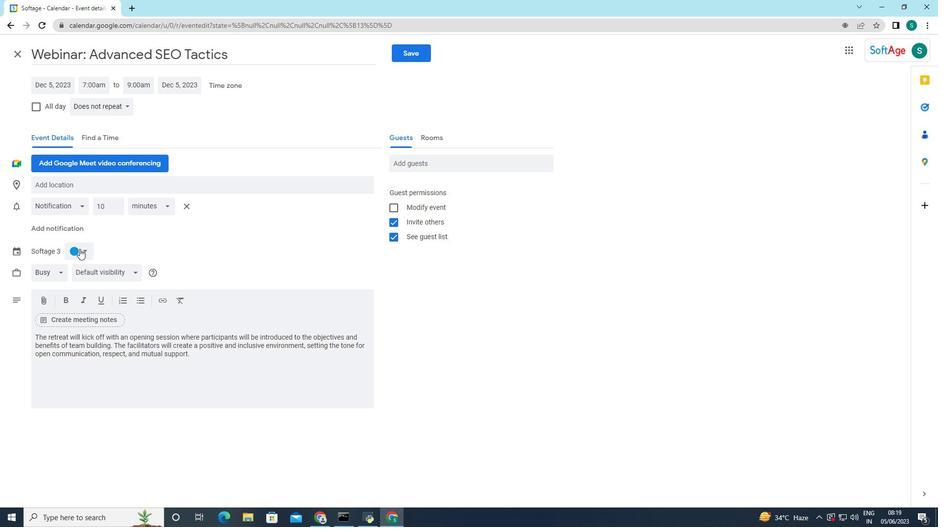 
Action: Mouse moved to (71, 284)
Screenshot: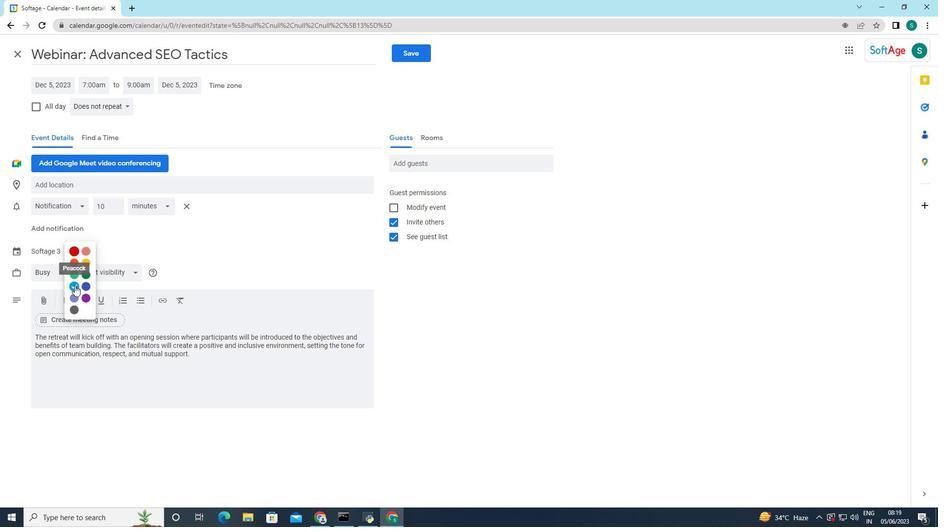 
Action: Mouse pressed left at (71, 284)
Screenshot: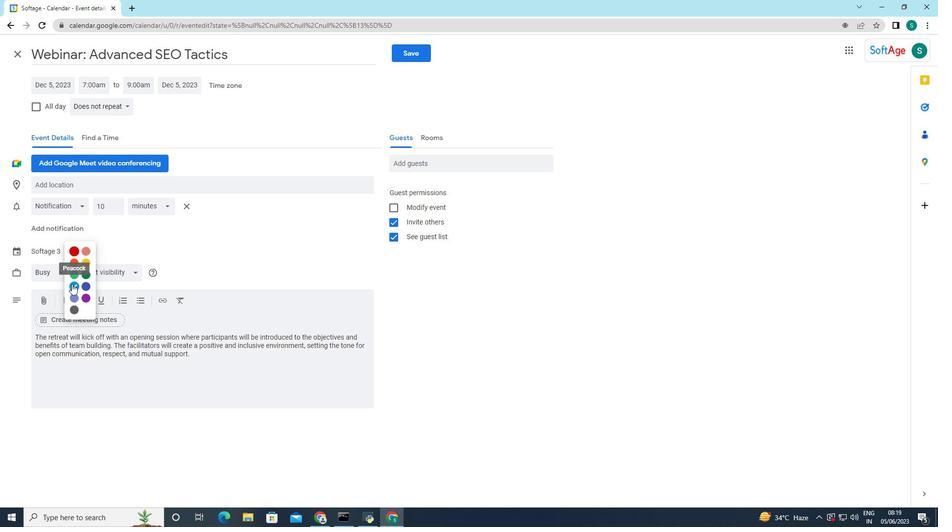 
Action: Mouse moved to (130, 409)
Screenshot: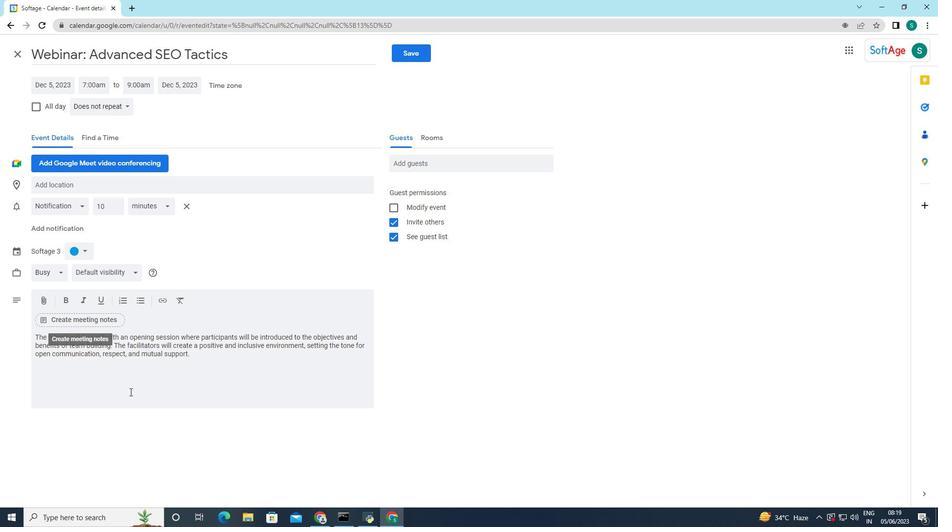 
Action: Mouse pressed left at (130, 409)
Screenshot: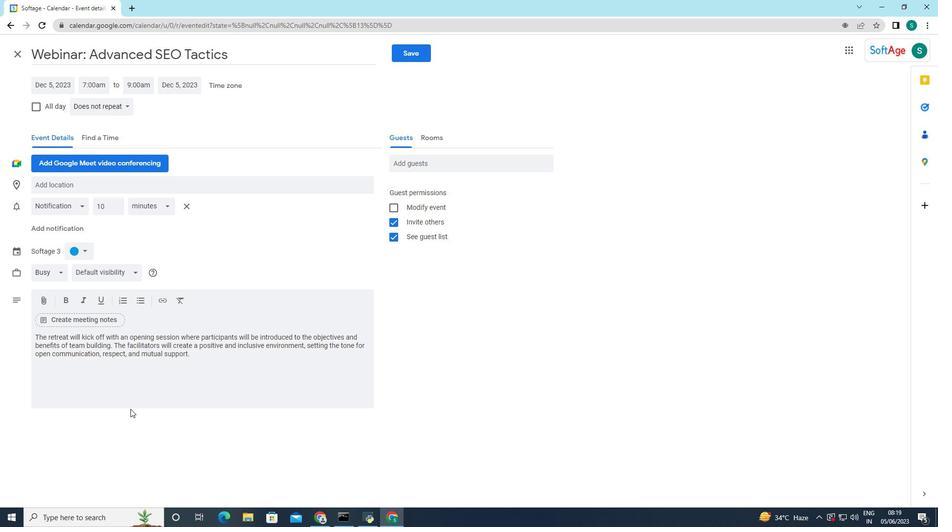 
Action: Mouse moved to (90, 185)
Screenshot: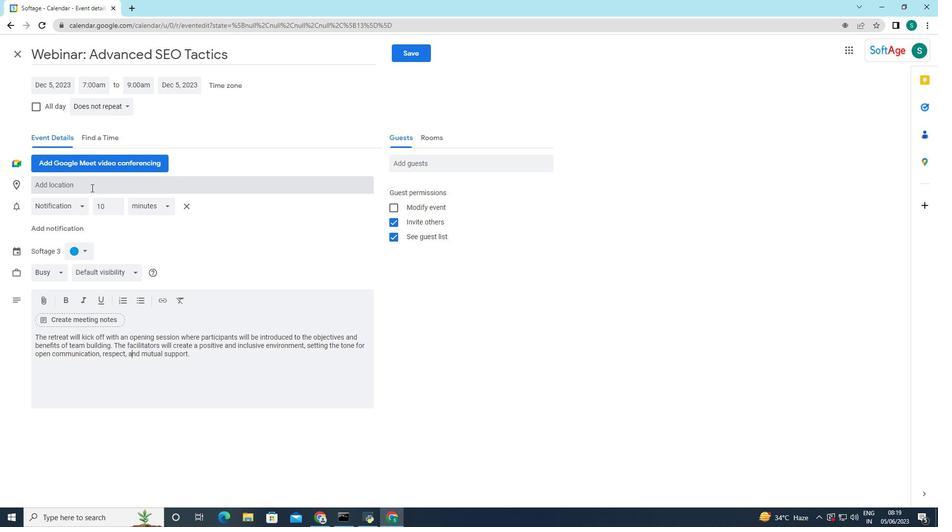 
Action: Mouse pressed left at (90, 185)
Screenshot: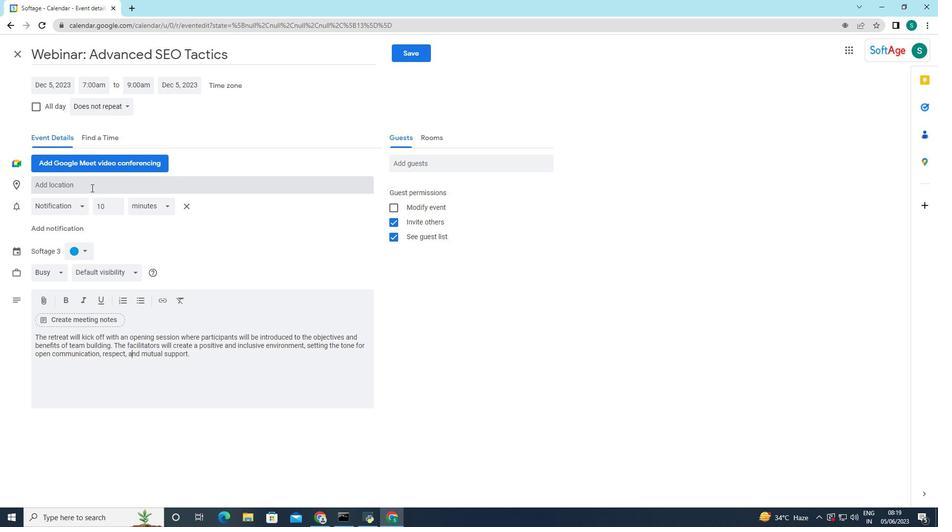 
Action: Key pressed <Key.caps_lock>G<Key.caps_lock>rand<Key.space><Key.caps_lock>H<Key.caps_lock>yatt<Key.space><Key.caps_lock>T<Key.caps_lock>okyo,<Key.space><Key.caps_lock>J<Key.caps_lock>apan
Screenshot: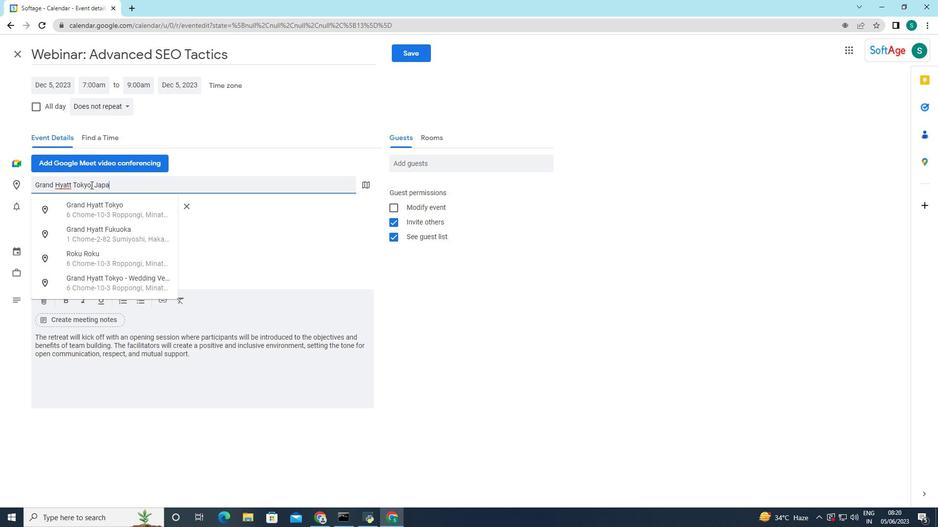 
Action: Mouse moved to (271, 264)
Screenshot: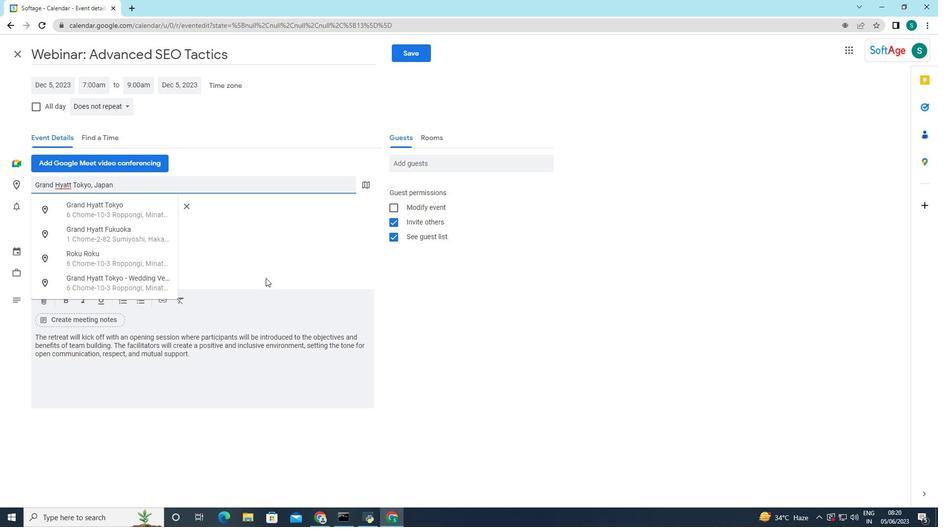 
Action: Mouse pressed left at (271, 264)
Screenshot: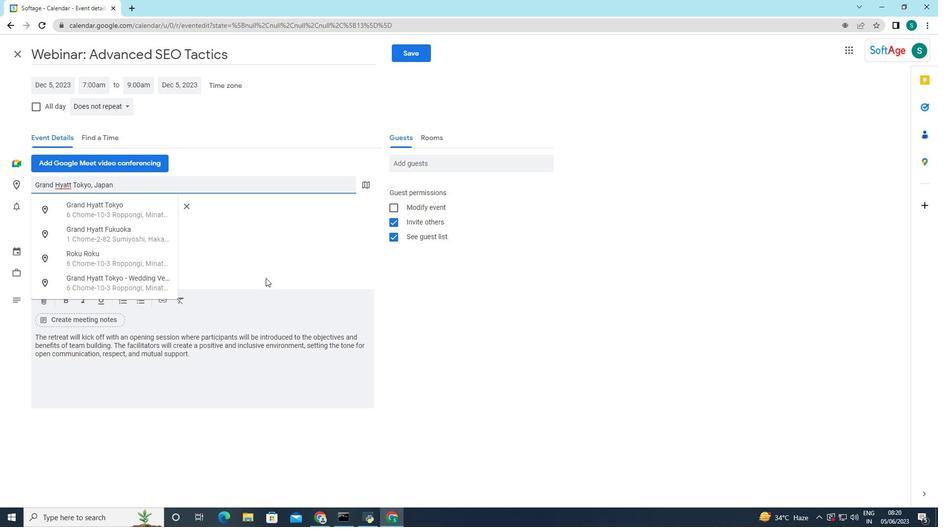
Action: Mouse moved to (458, 164)
Screenshot: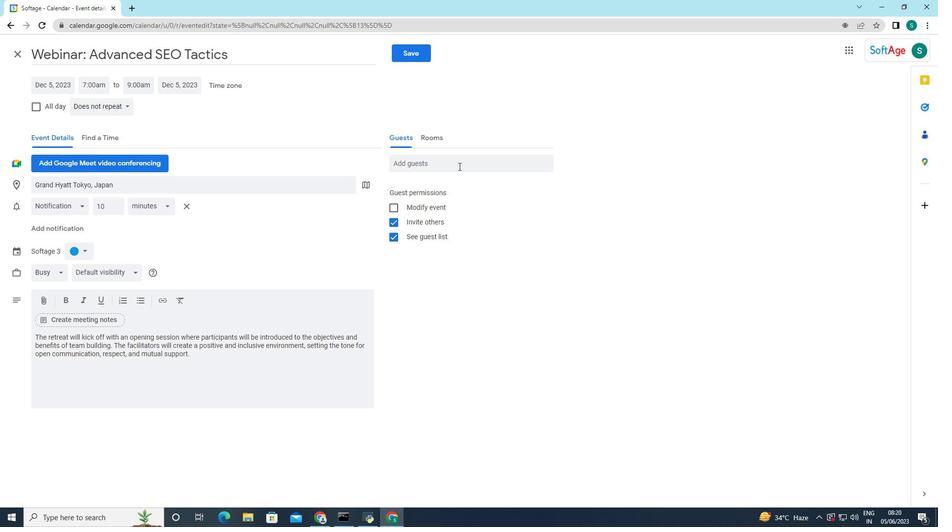 
Action: Mouse pressed left at (458, 164)
Screenshot: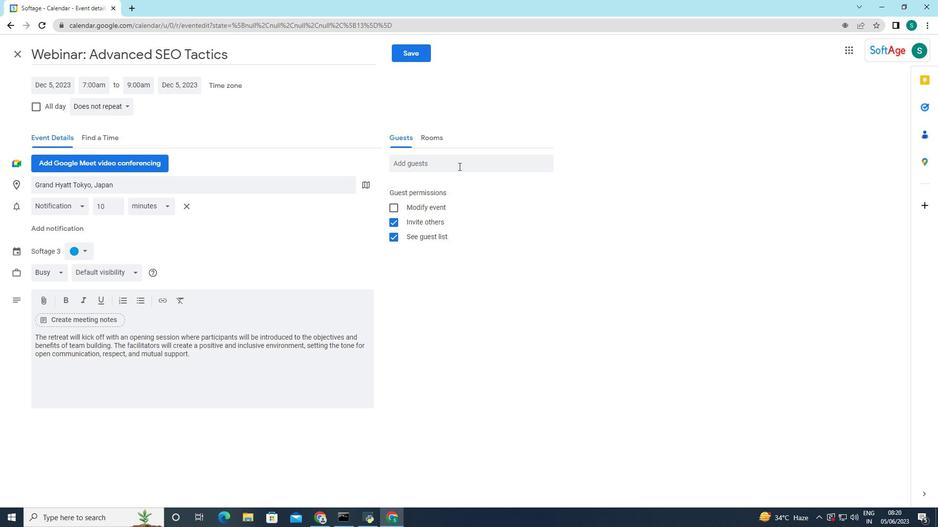 
Action: Mouse moved to (458, 164)
Screenshot: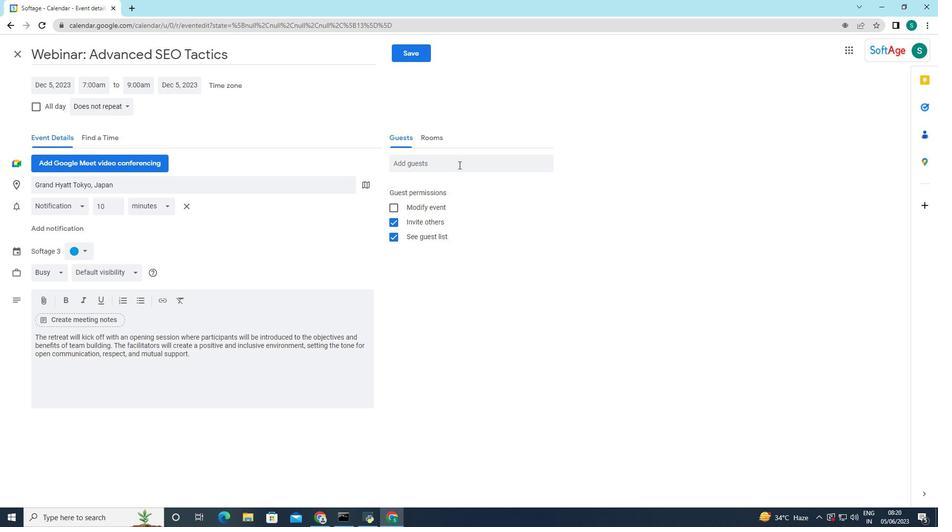 
Action: Key pressed softage.10
Screenshot: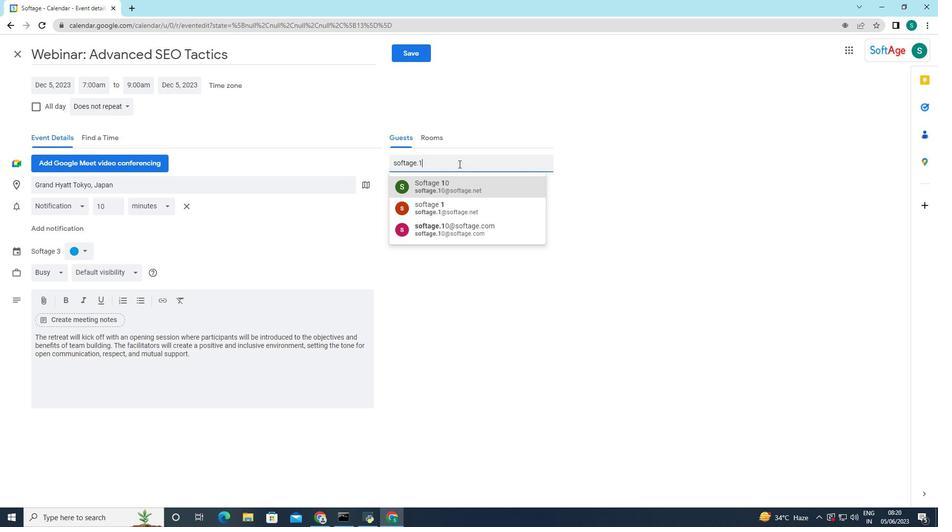 
Action: Mouse moved to (446, 187)
Screenshot: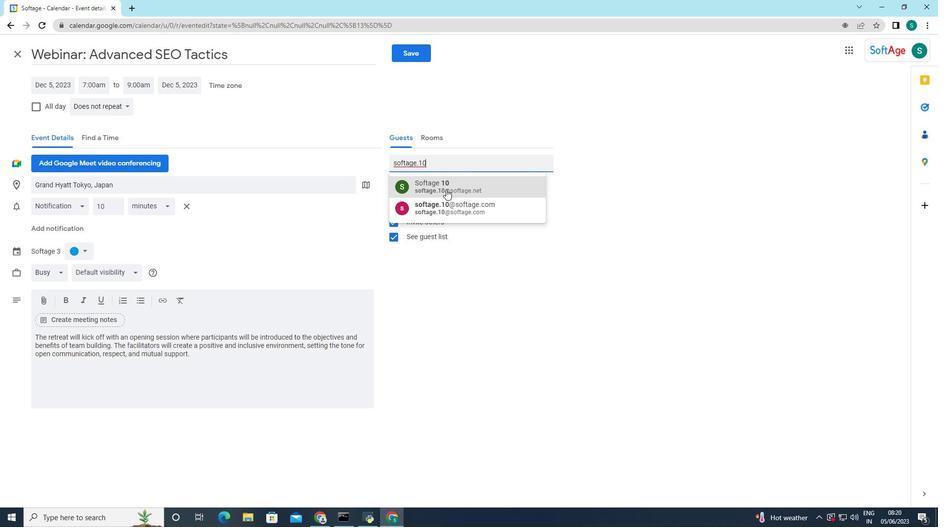 
Action: Mouse pressed left at (446, 187)
Screenshot: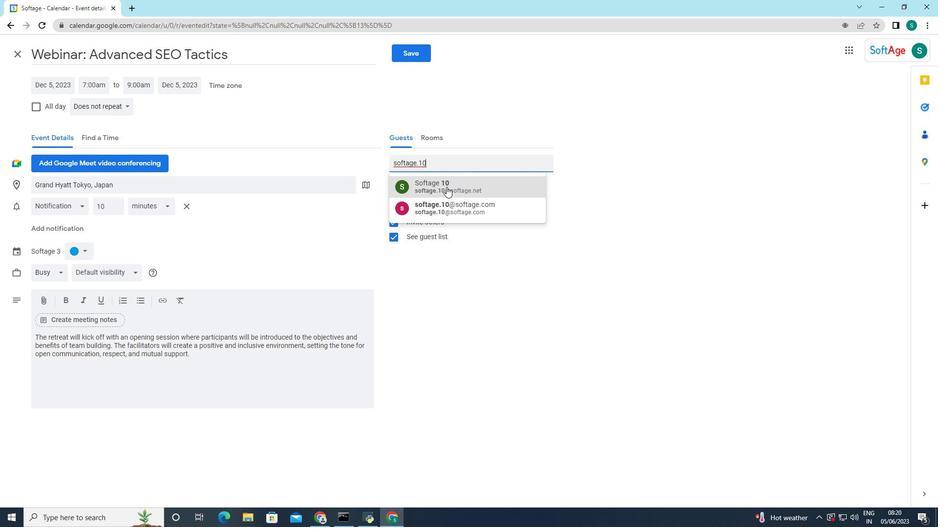 
Action: Mouse moved to (447, 165)
Screenshot: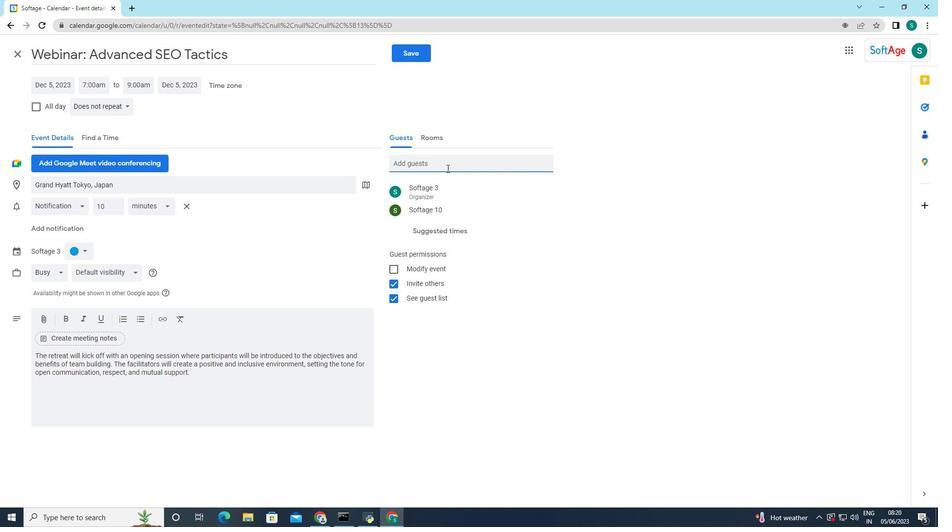 
Action: Mouse pressed left at (447, 165)
Screenshot: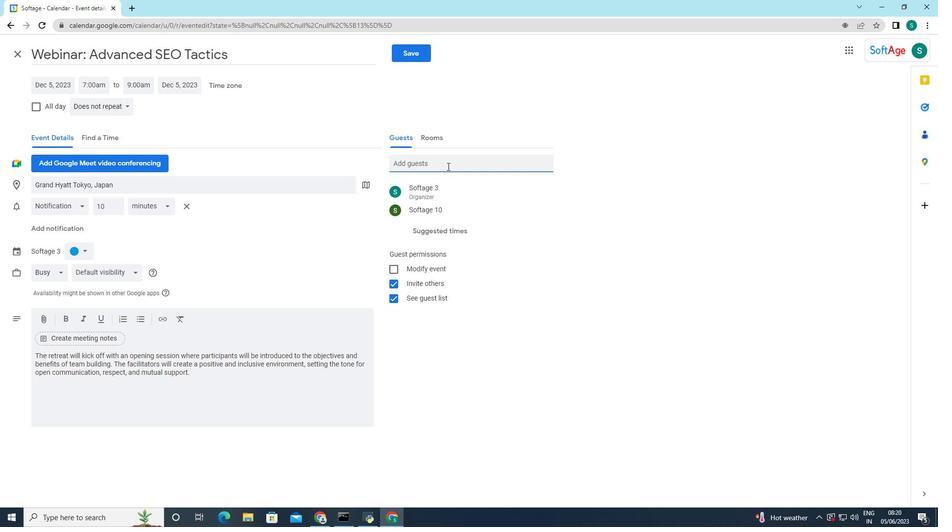 
Action: Key pressed softage.1
Screenshot: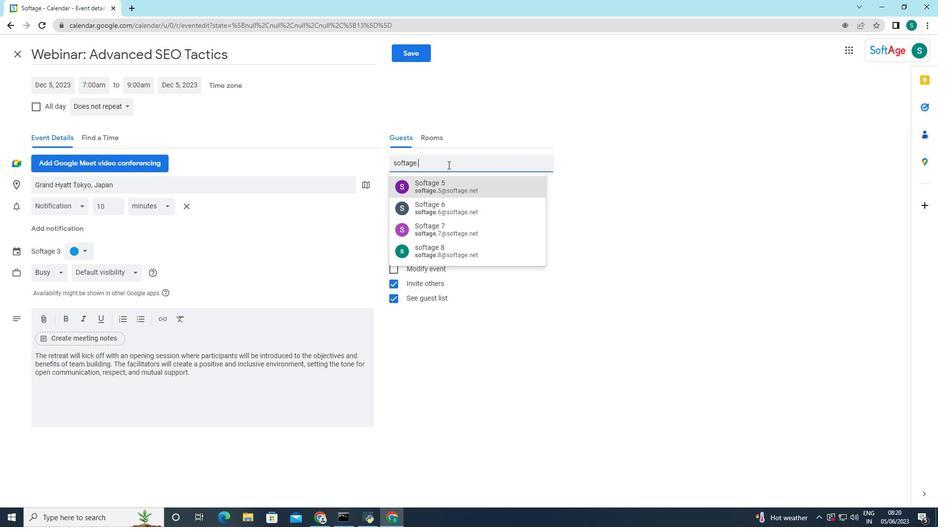
Action: Mouse moved to (500, 192)
Screenshot: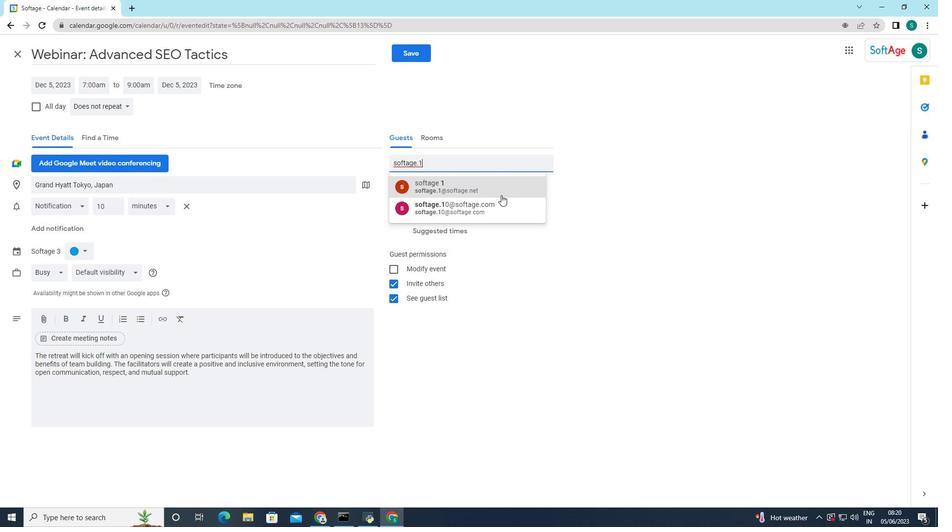 
Action: Mouse pressed left at (500, 192)
Screenshot: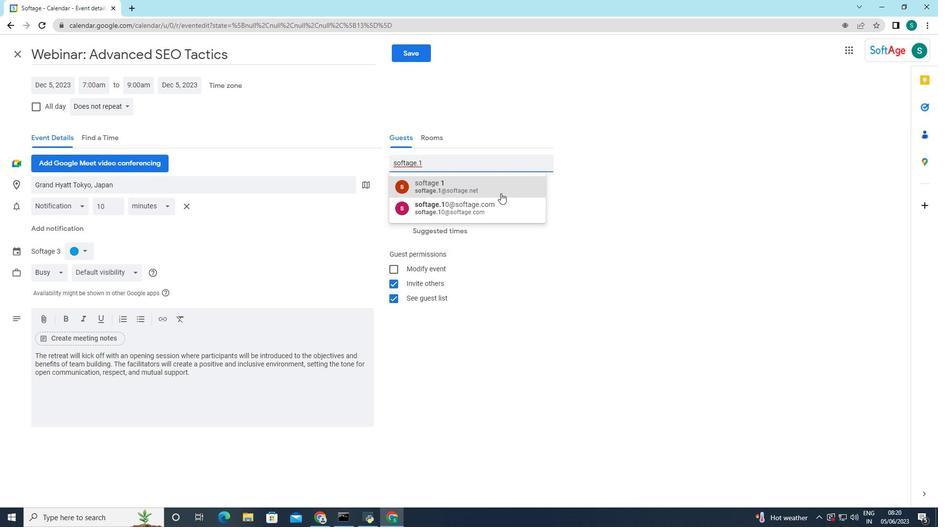 
Action: Mouse moved to (541, 191)
Screenshot: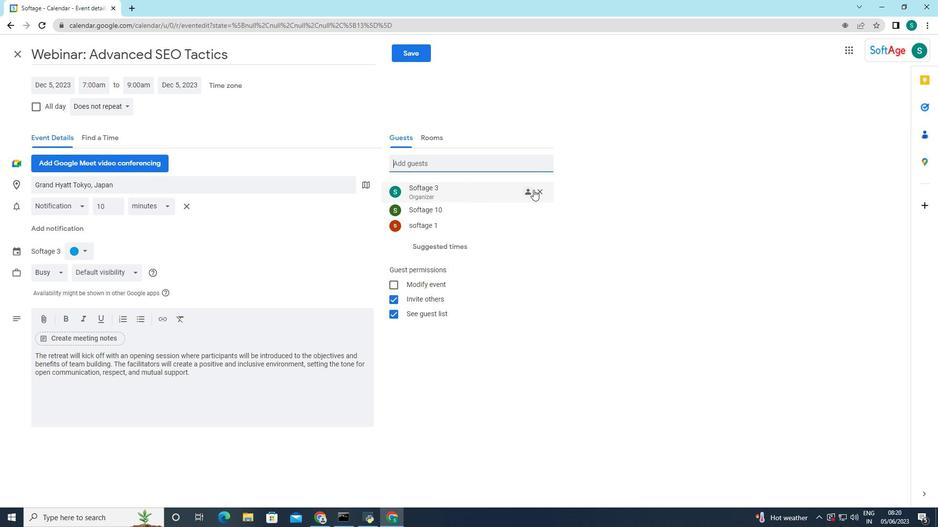 
Action: Mouse pressed left at (541, 191)
Screenshot: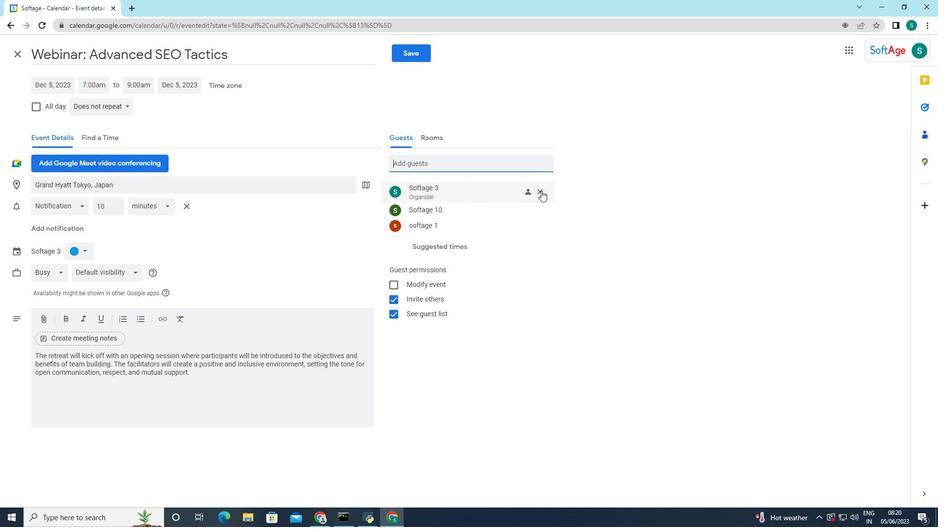 
Action: Mouse moved to (105, 110)
Screenshot: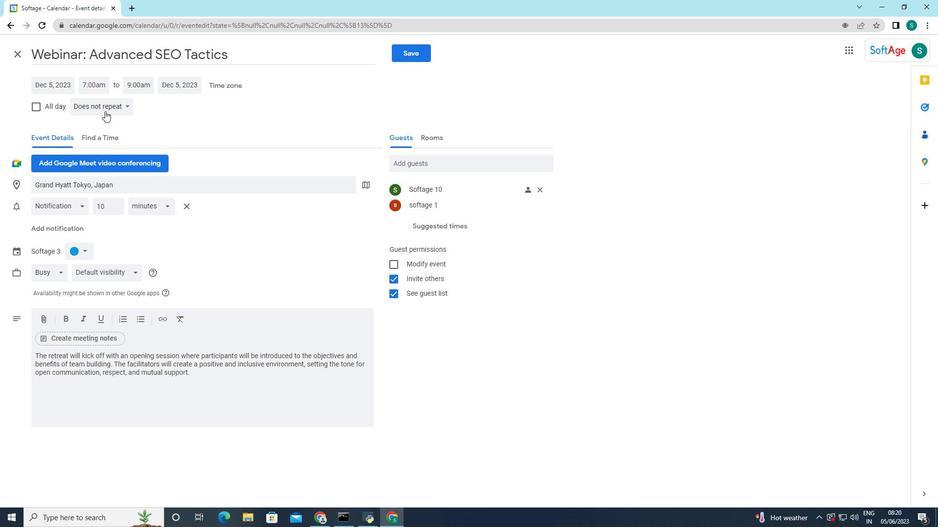 
Action: Mouse pressed left at (105, 110)
Screenshot: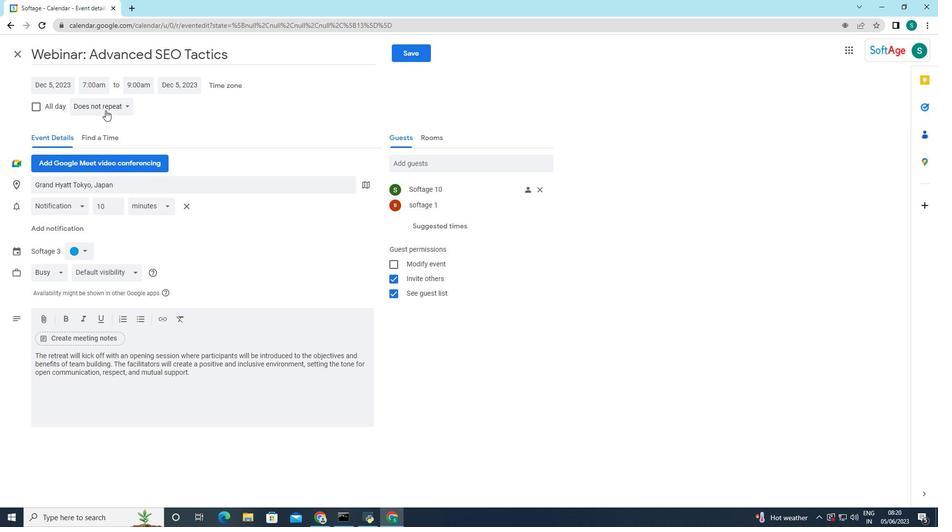 
Action: Mouse moved to (107, 110)
Screenshot: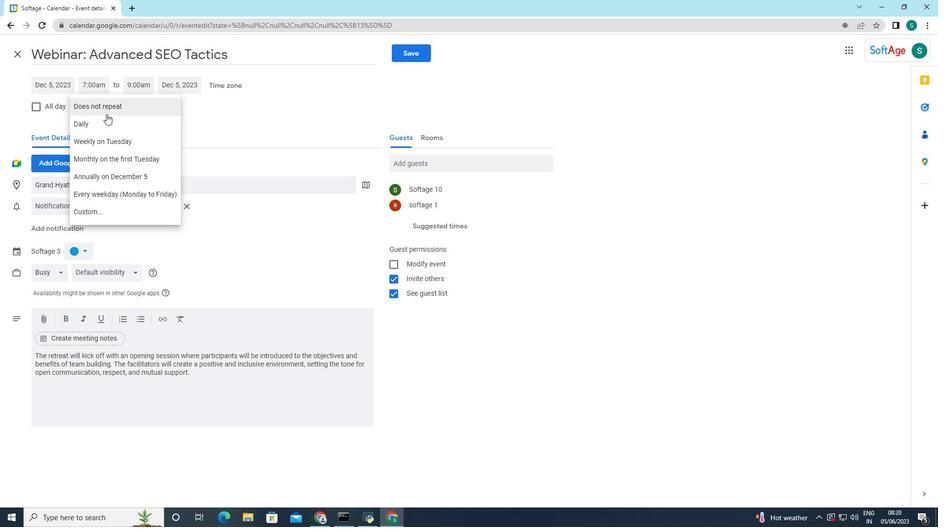 
Action: Mouse pressed left at (107, 110)
Screenshot: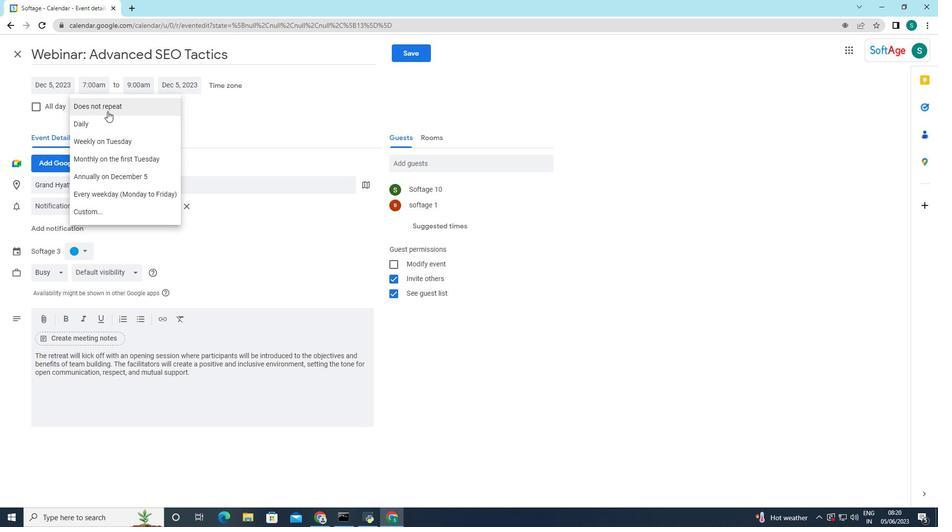 
Action: Mouse moved to (280, 259)
Screenshot: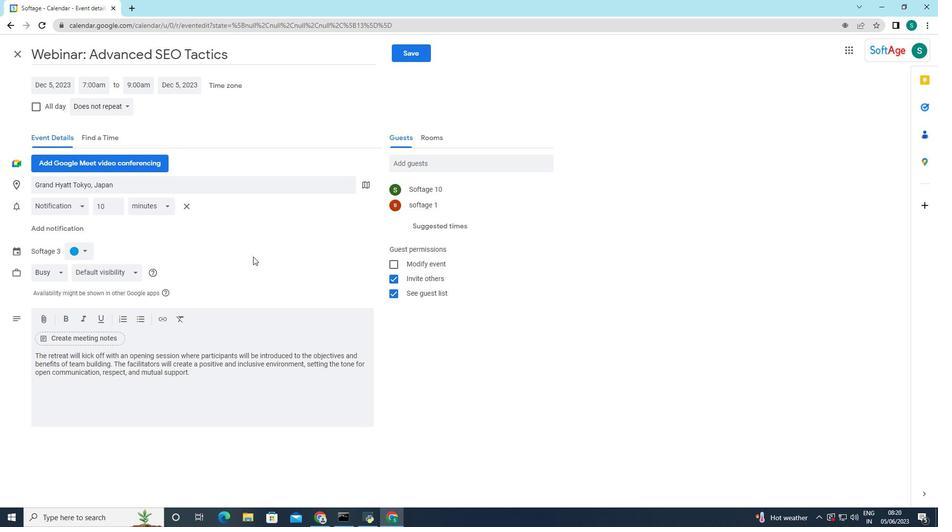 
Action: Mouse pressed left at (280, 259)
Screenshot: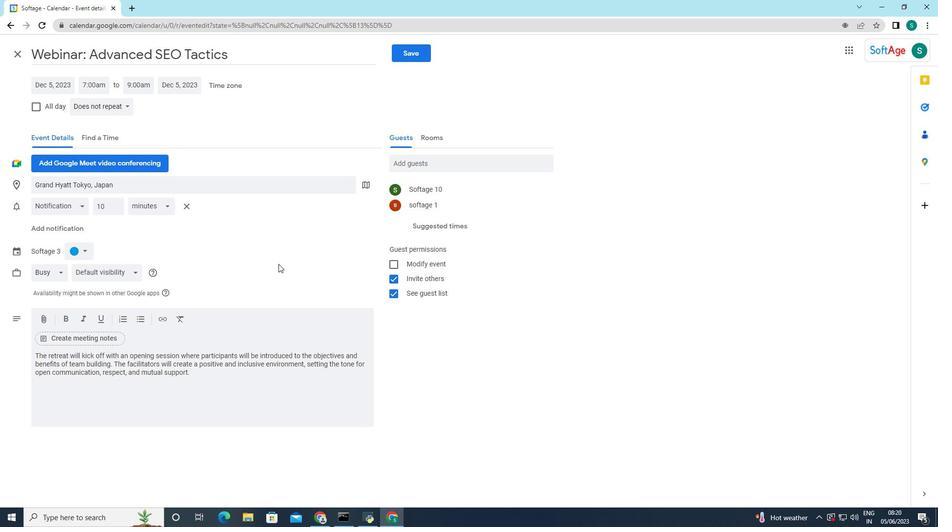 
Action: Mouse moved to (409, 54)
Screenshot: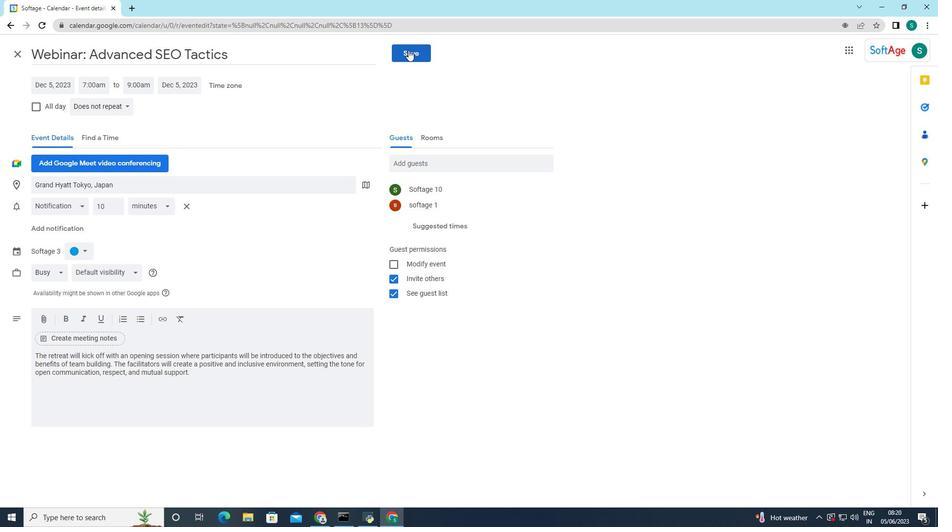
Action: Mouse pressed left at (409, 54)
Screenshot: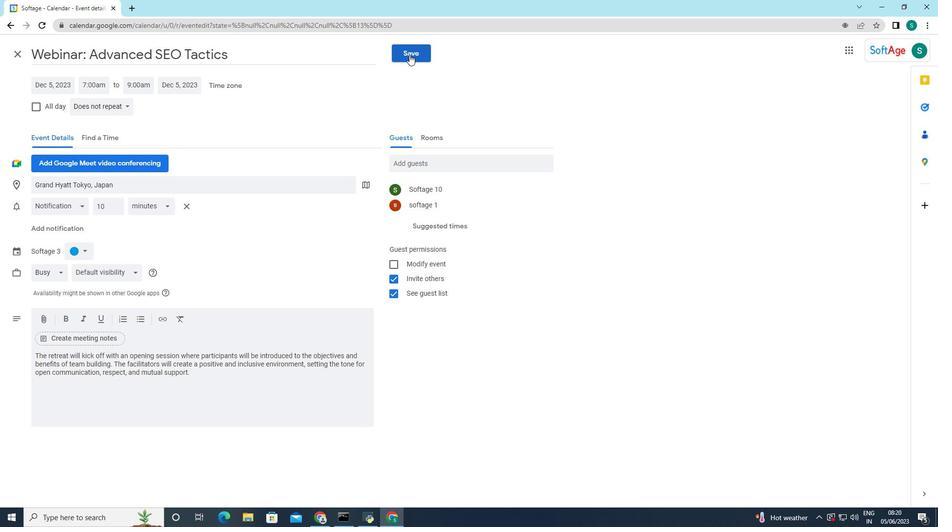 
Action: Mouse moved to (559, 295)
Screenshot: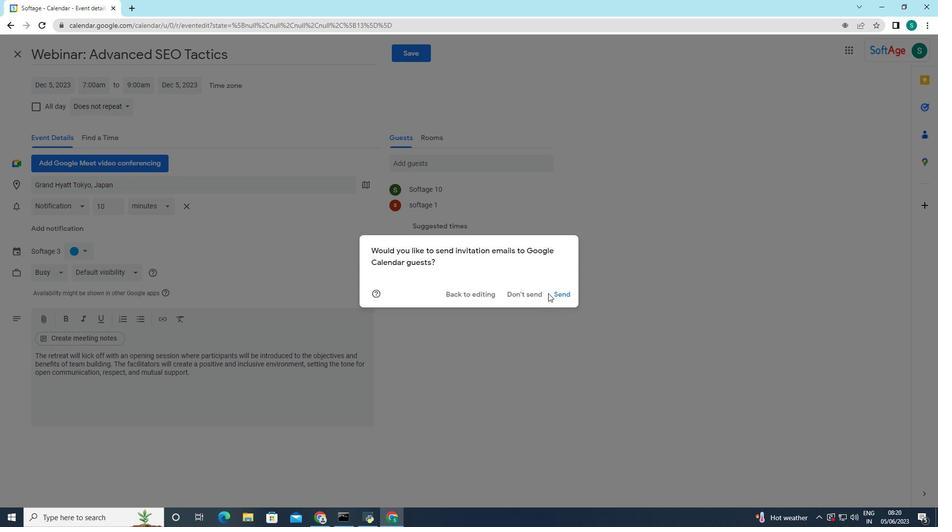 
Action: Mouse pressed left at (559, 295)
Screenshot: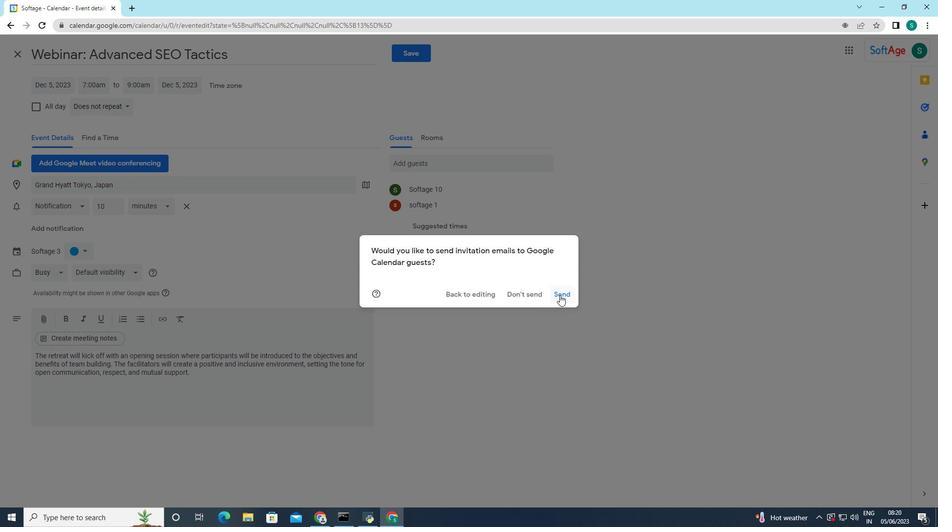 
Action: Mouse moved to (553, 296)
Screenshot: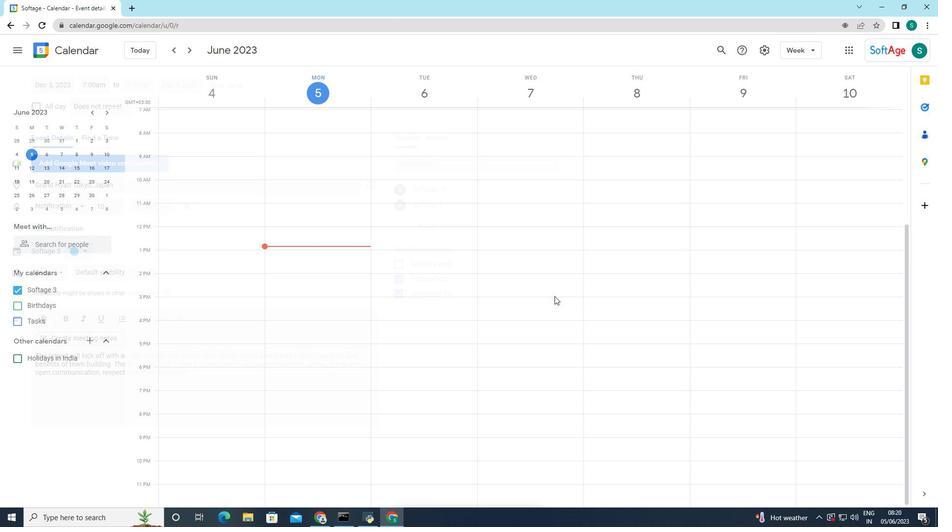
